 Task: Create ChildIssue0000000554 as Child Issue of Issue Issue0000000277 in Backlog  in Scrum Project Project0000000056 in Jira. Create ChildIssue0000000555 as Child Issue of Issue Issue0000000278 in Backlog  in Scrum Project Project0000000056 in Jira. Create ChildIssue0000000556 as Child Issue of Issue Issue0000000278 in Backlog  in Scrum Project Project0000000056 in Jira. Create ChildIssue0000000557 as Child Issue of Issue Issue0000000279 in Backlog  in Scrum Project Project0000000056 in Jira. Create ChildIssue0000000558 as Child Issue of Issue Issue0000000279 in Backlog  in Scrum Project Project0000000056 in Jira
Action: Mouse moved to (117, 305)
Screenshot: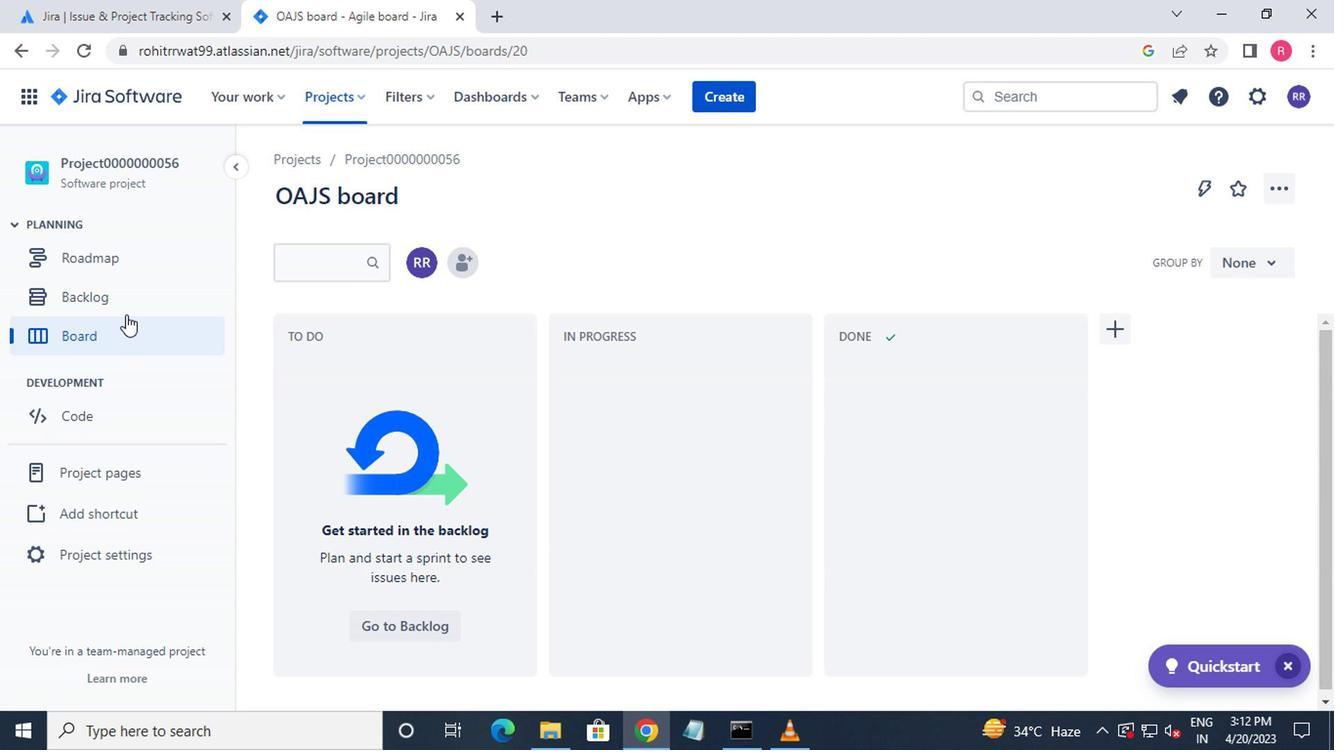 
Action: Mouse pressed left at (117, 305)
Screenshot: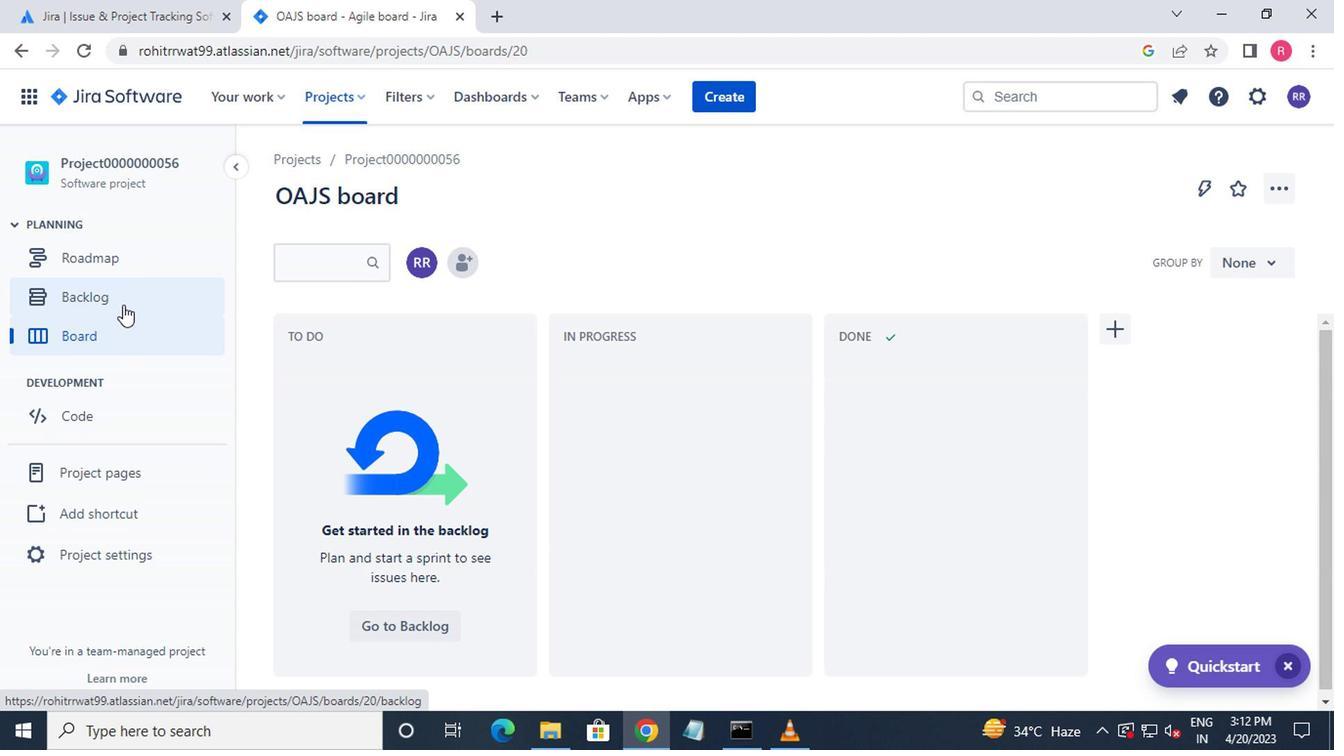 
Action: Mouse moved to (480, 438)
Screenshot: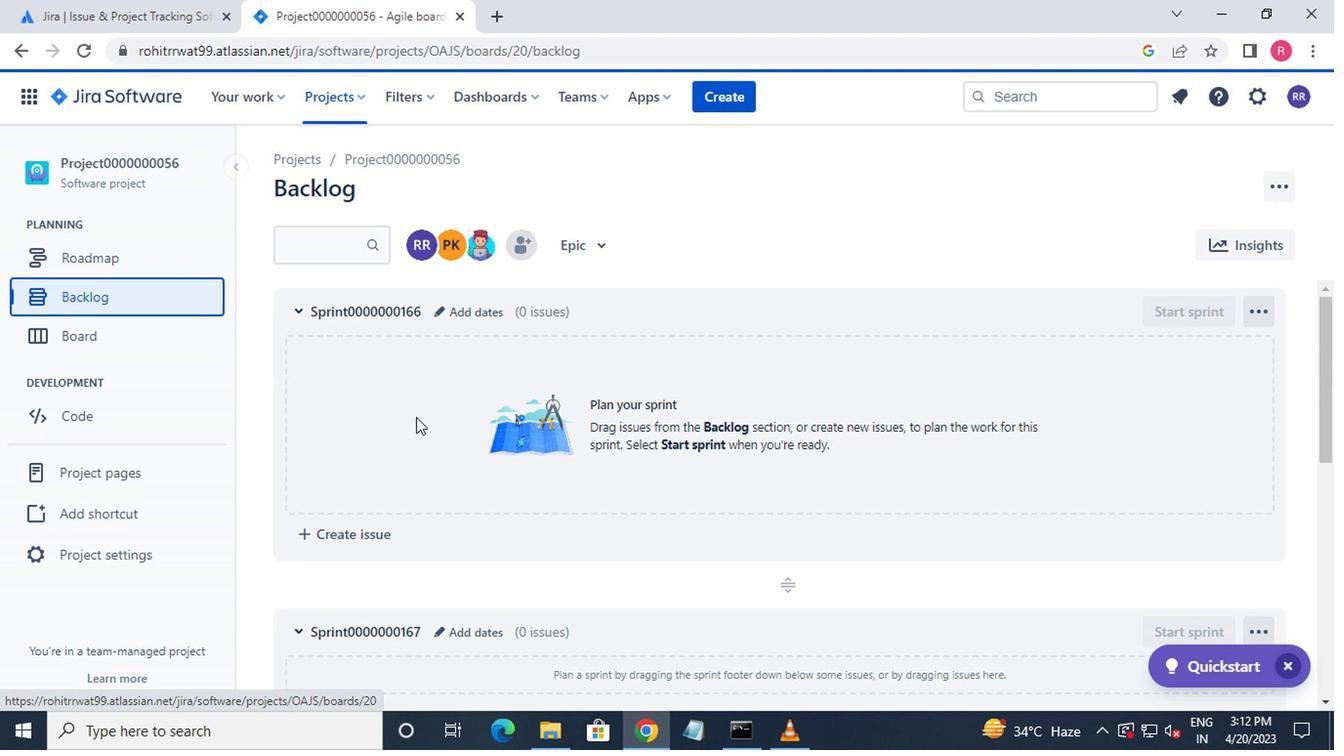 
Action: Mouse scrolled (480, 437) with delta (0, -1)
Screenshot: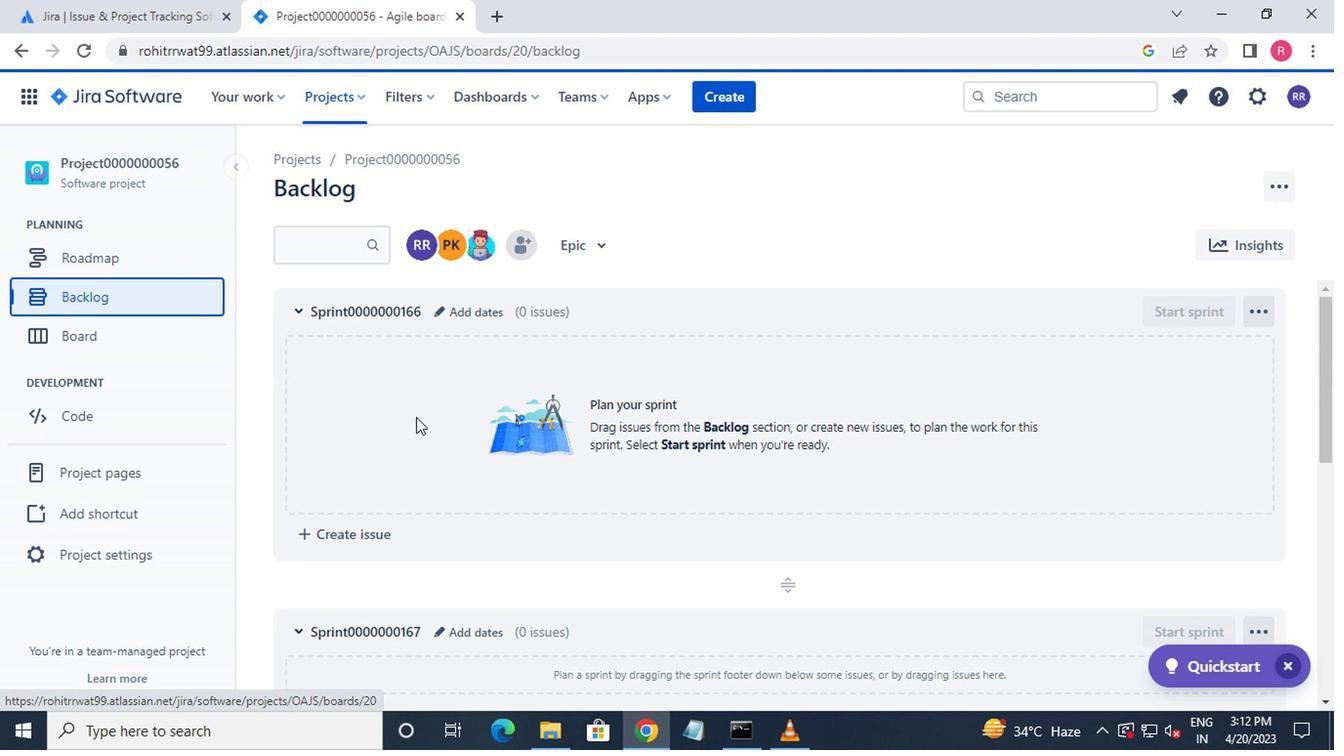 
Action: Mouse moved to (482, 439)
Screenshot: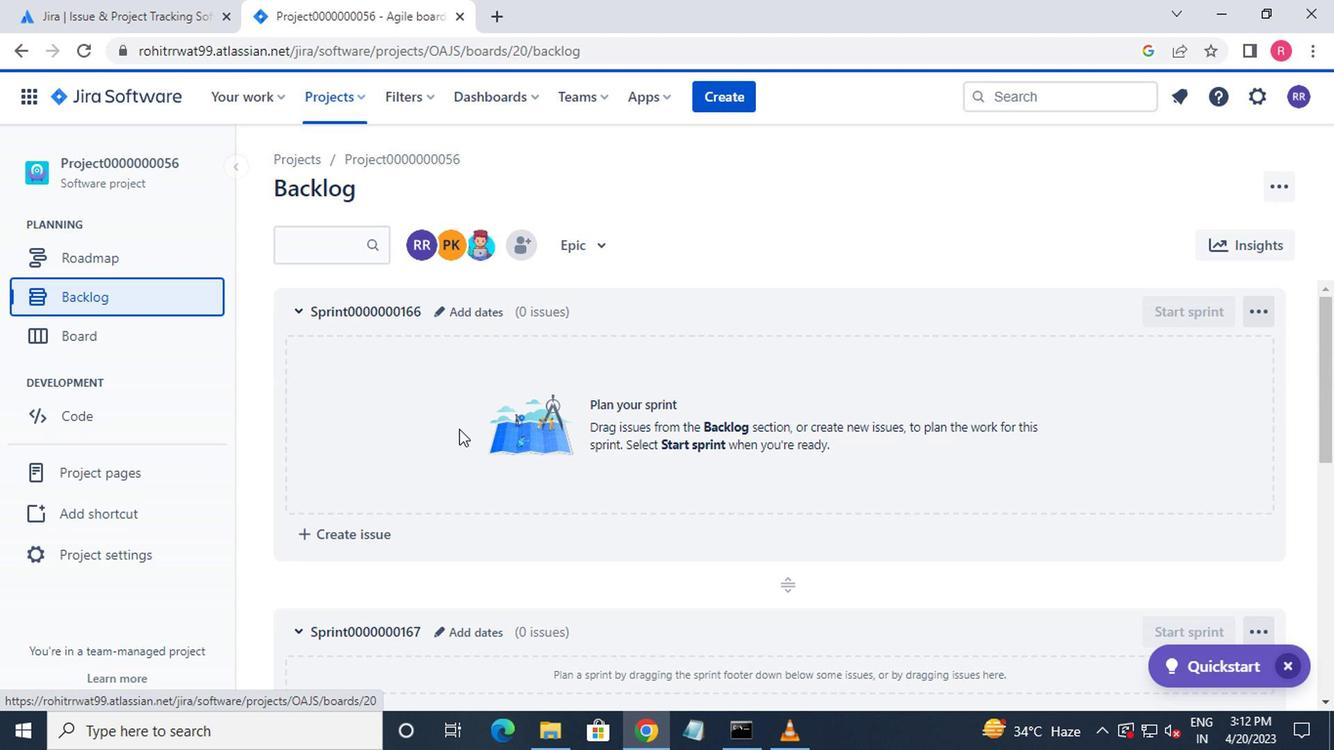 
Action: Mouse scrolled (482, 439) with delta (0, 0)
Screenshot: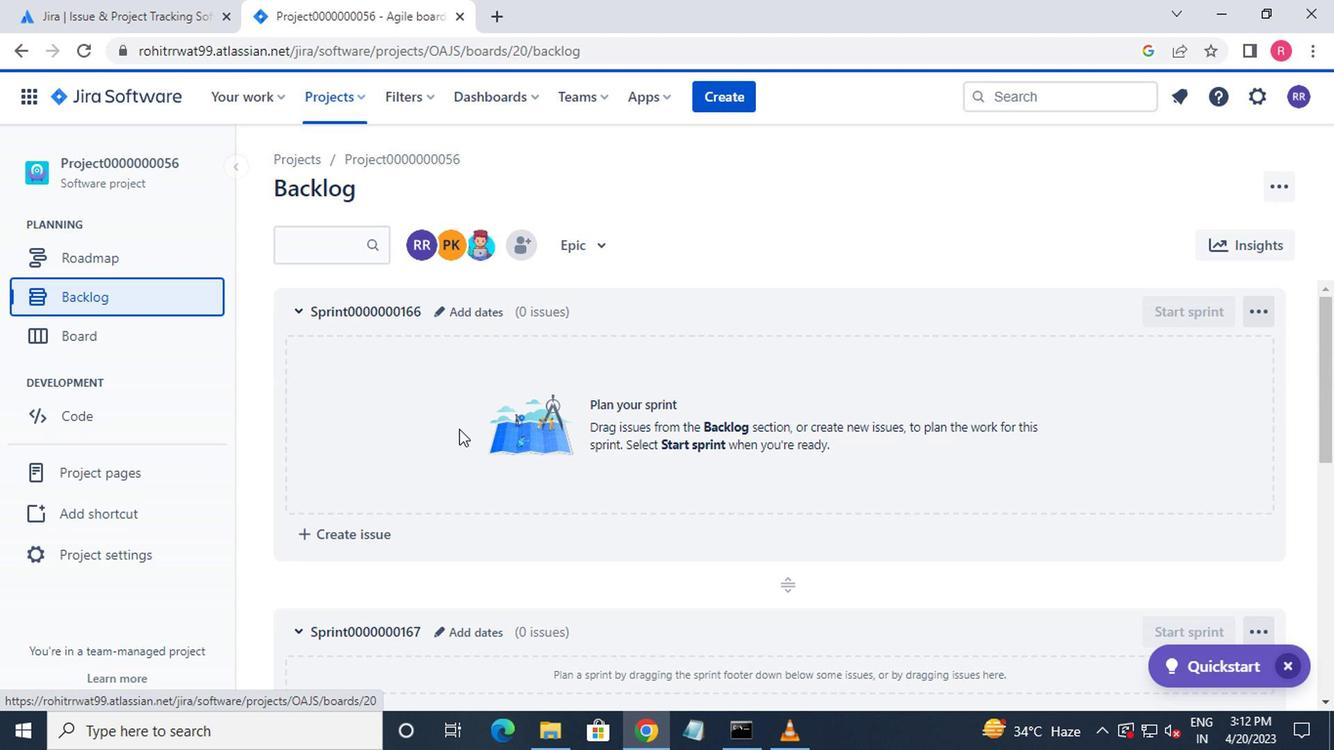 
Action: Mouse moved to (484, 439)
Screenshot: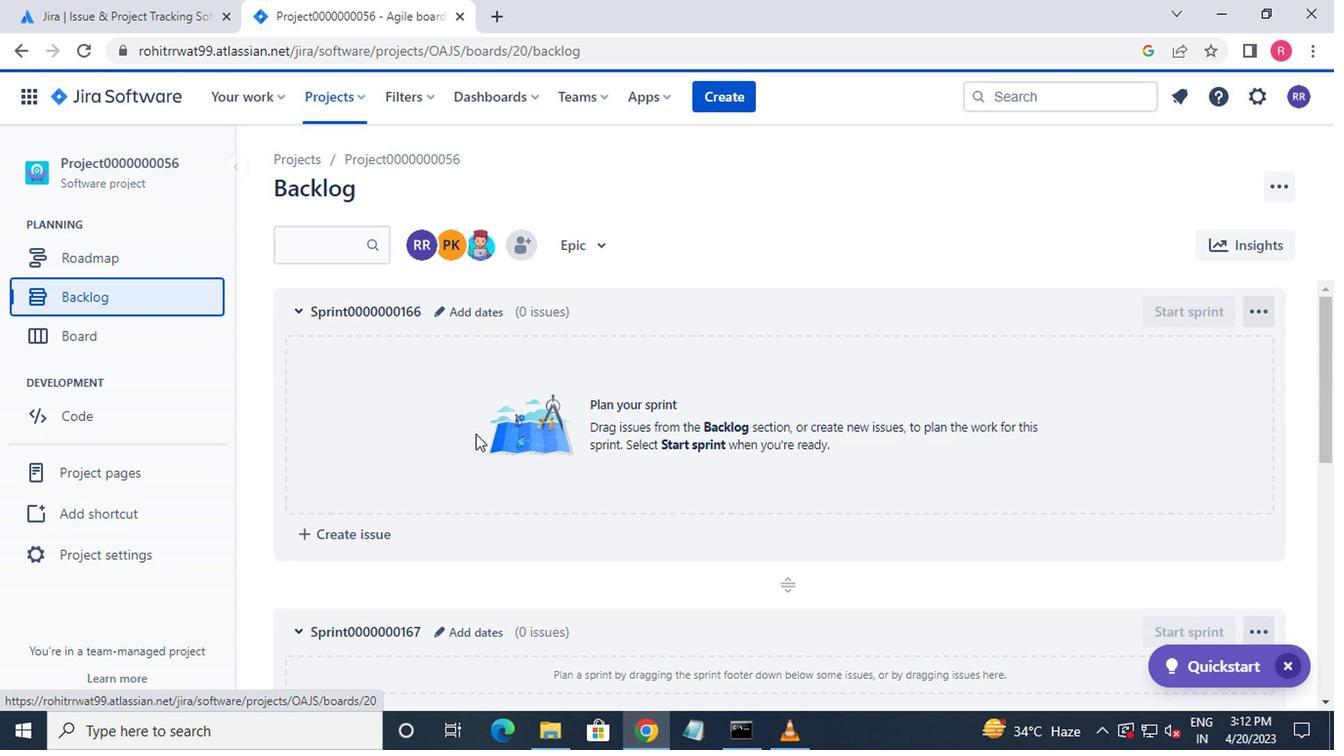 
Action: Mouse scrolled (484, 439) with delta (0, 0)
Screenshot: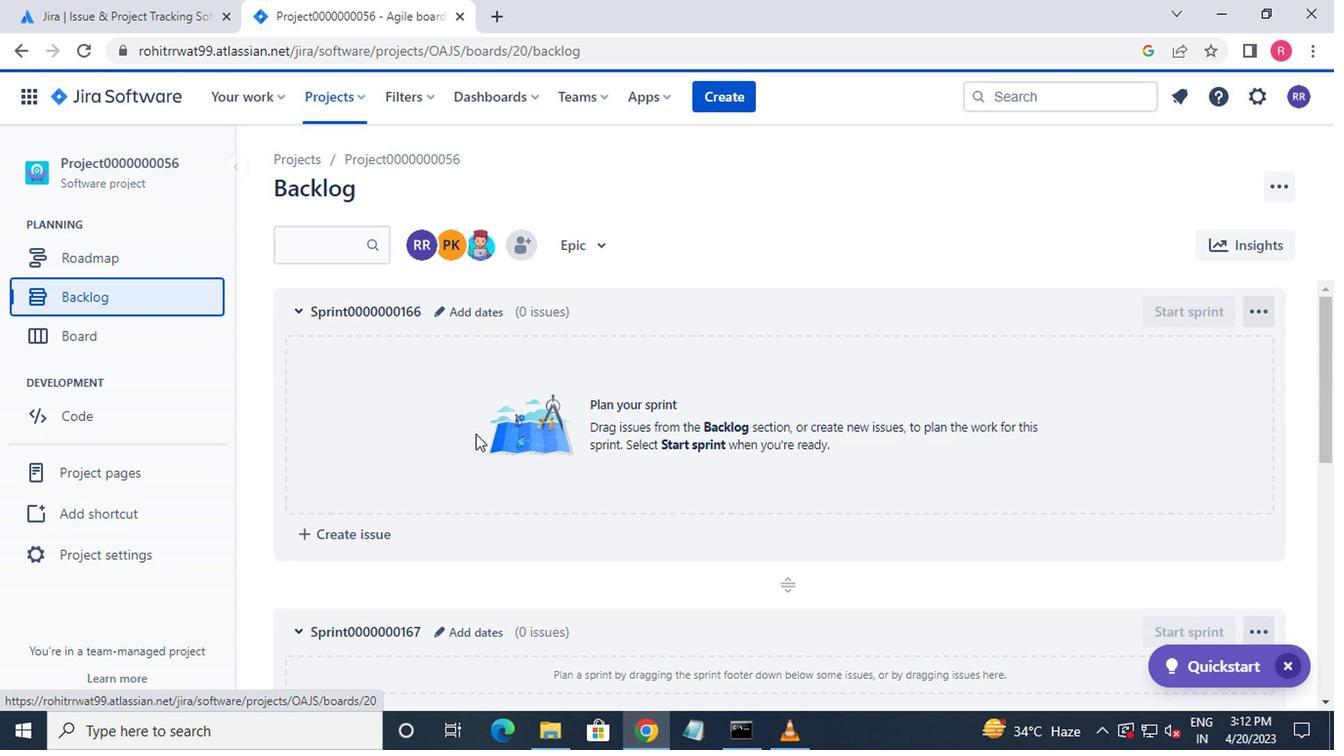 
Action: Mouse moved to (484, 439)
Screenshot: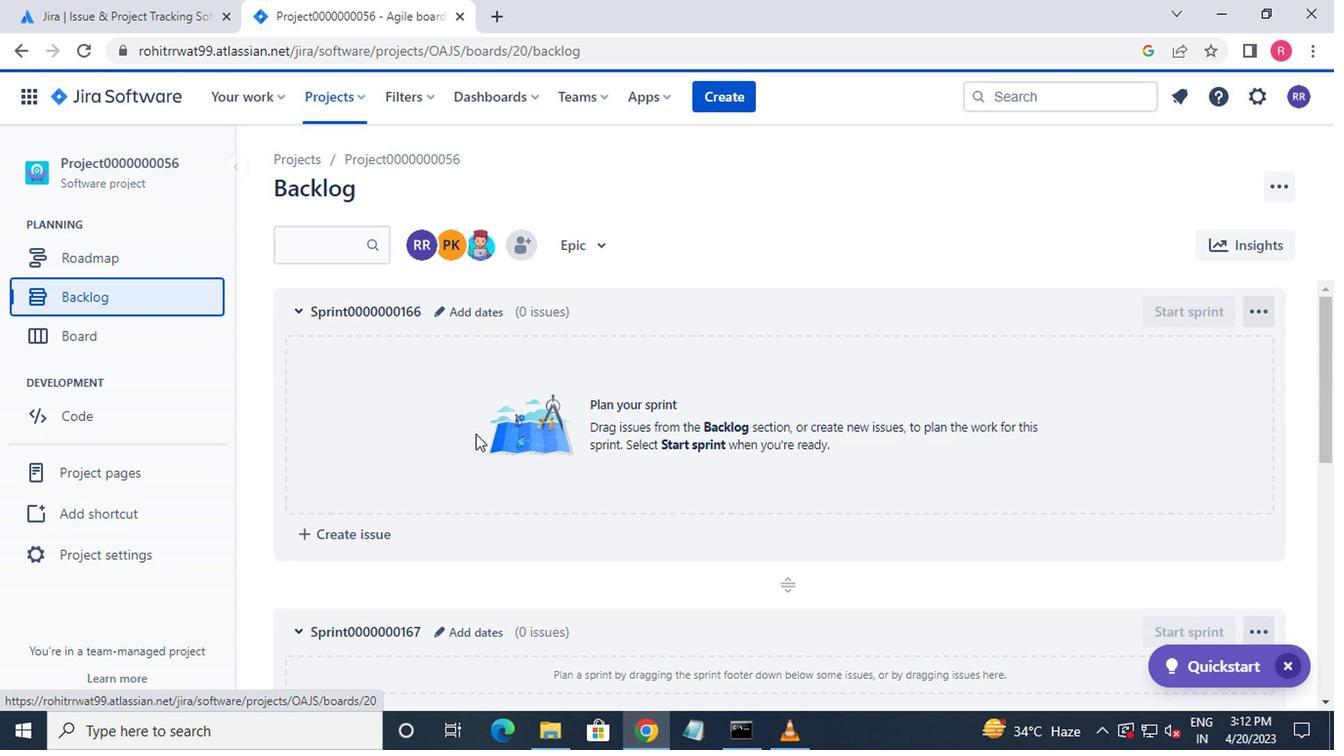 
Action: Mouse scrolled (484, 439) with delta (0, 0)
Screenshot: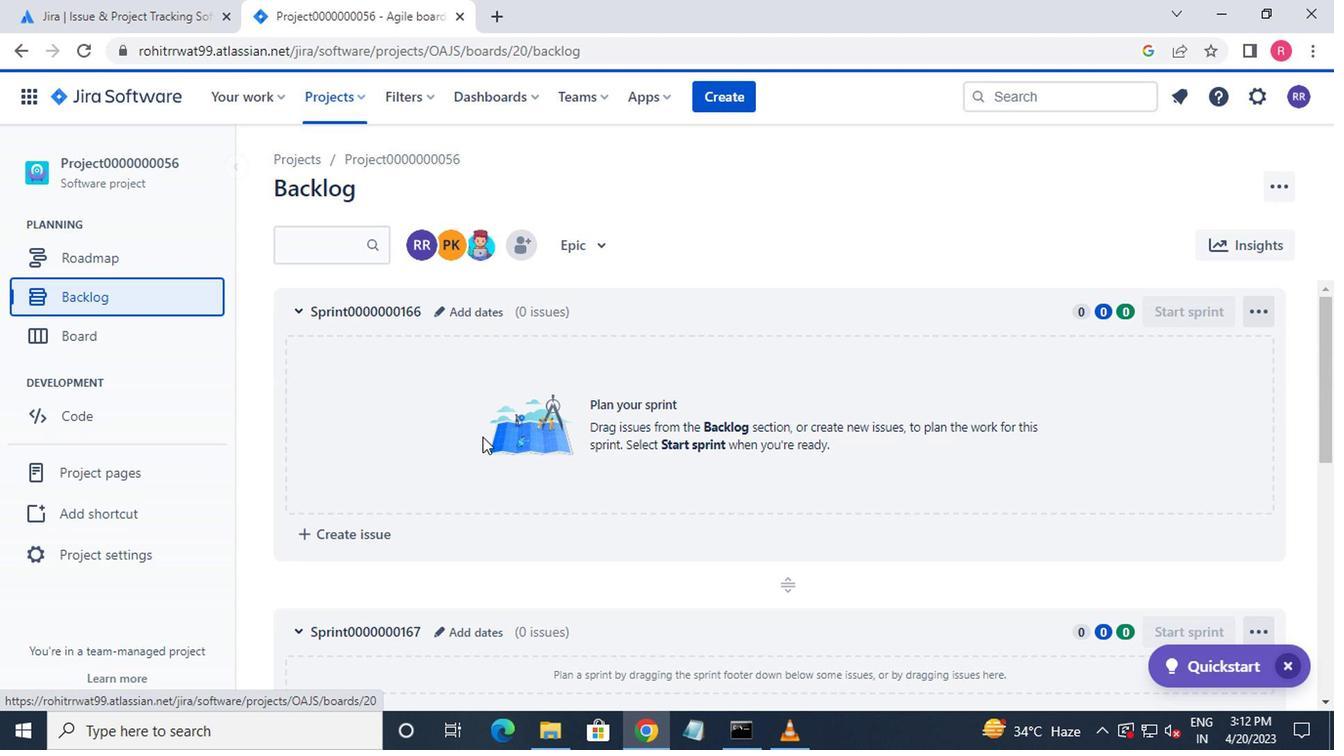 
Action: Mouse moved to (485, 439)
Screenshot: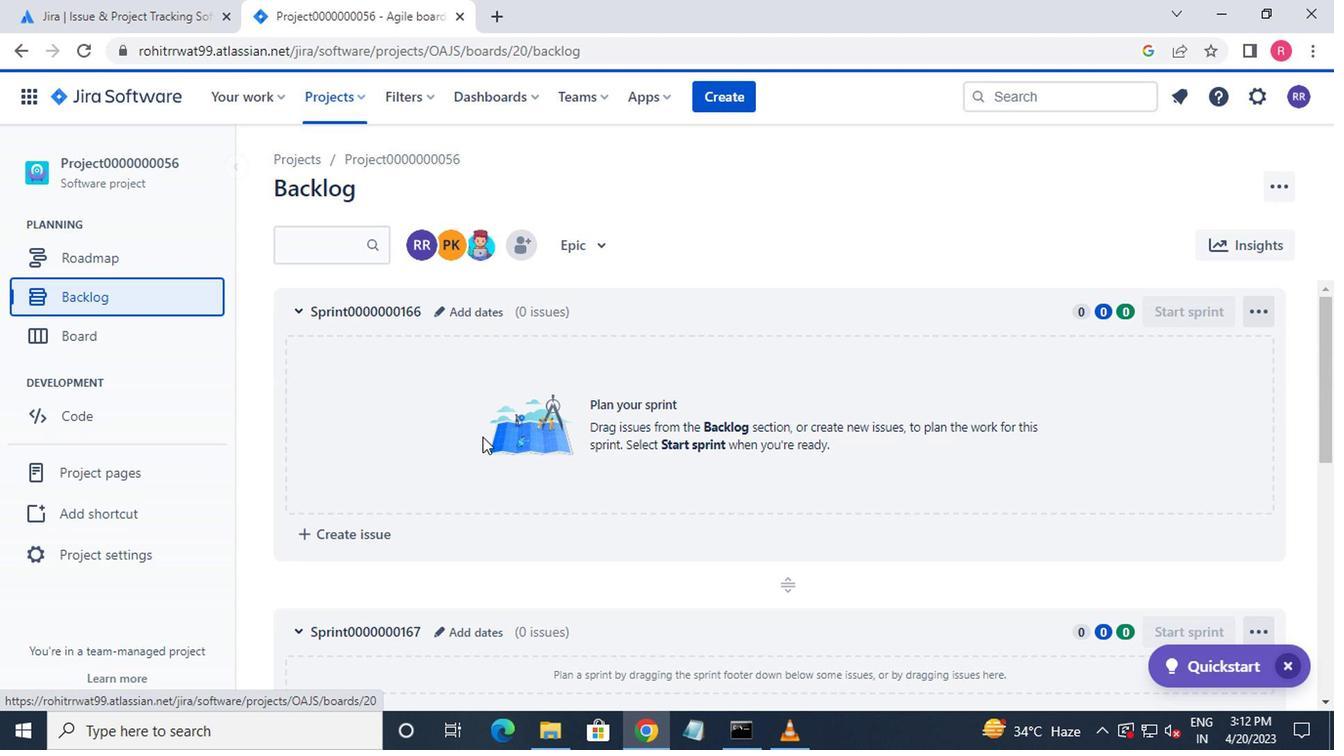 
Action: Mouse scrolled (485, 439) with delta (0, 0)
Screenshot: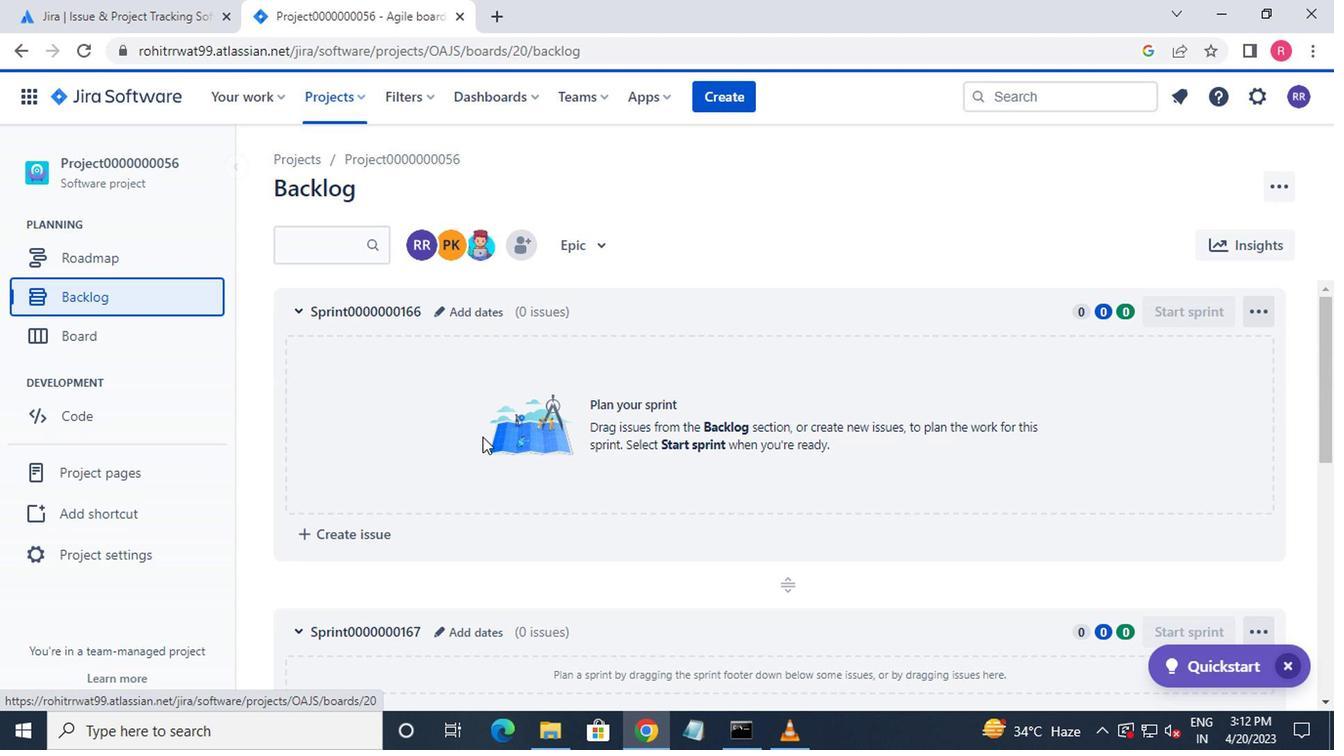 
Action: Mouse moved to (492, 446)
Screenshot: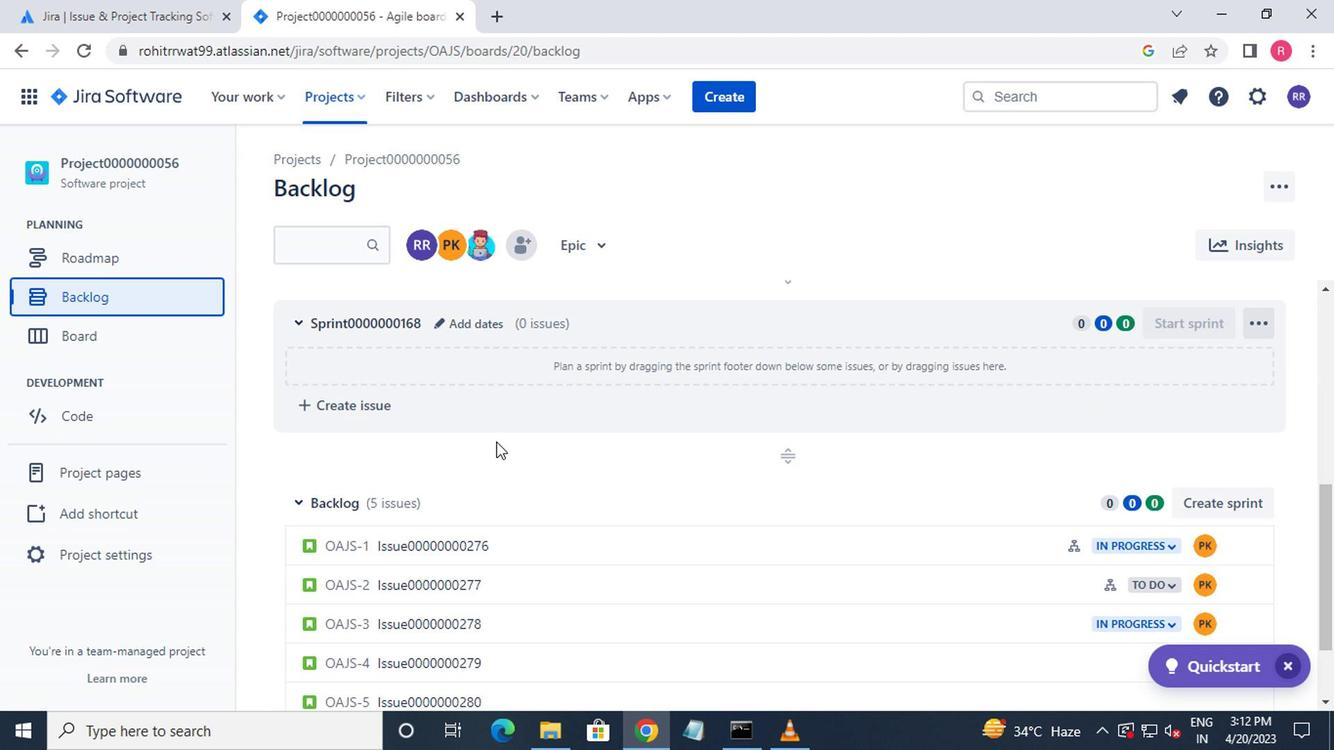 
Action: Mouse scrolled (492, 446) with delta (0, 0)
Screenshot: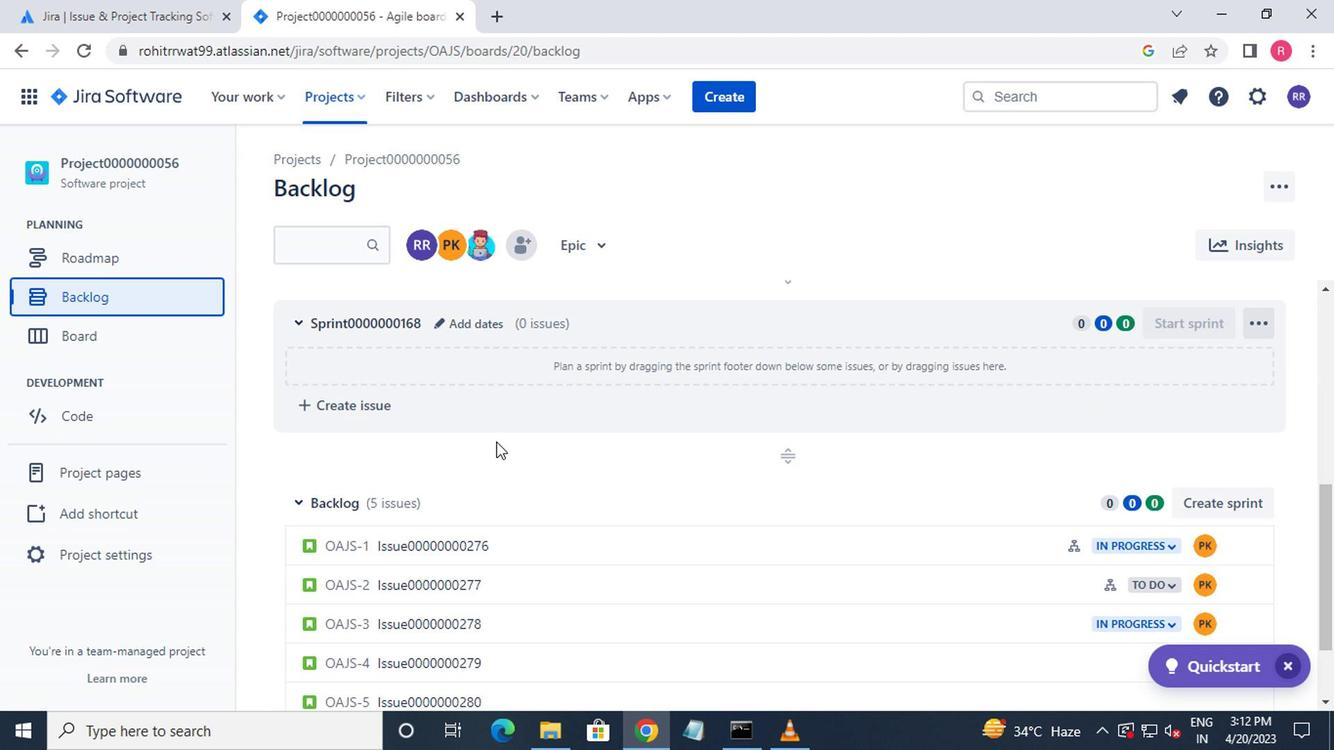 
Action: Mouse moved to (494, 448)
Screenshot: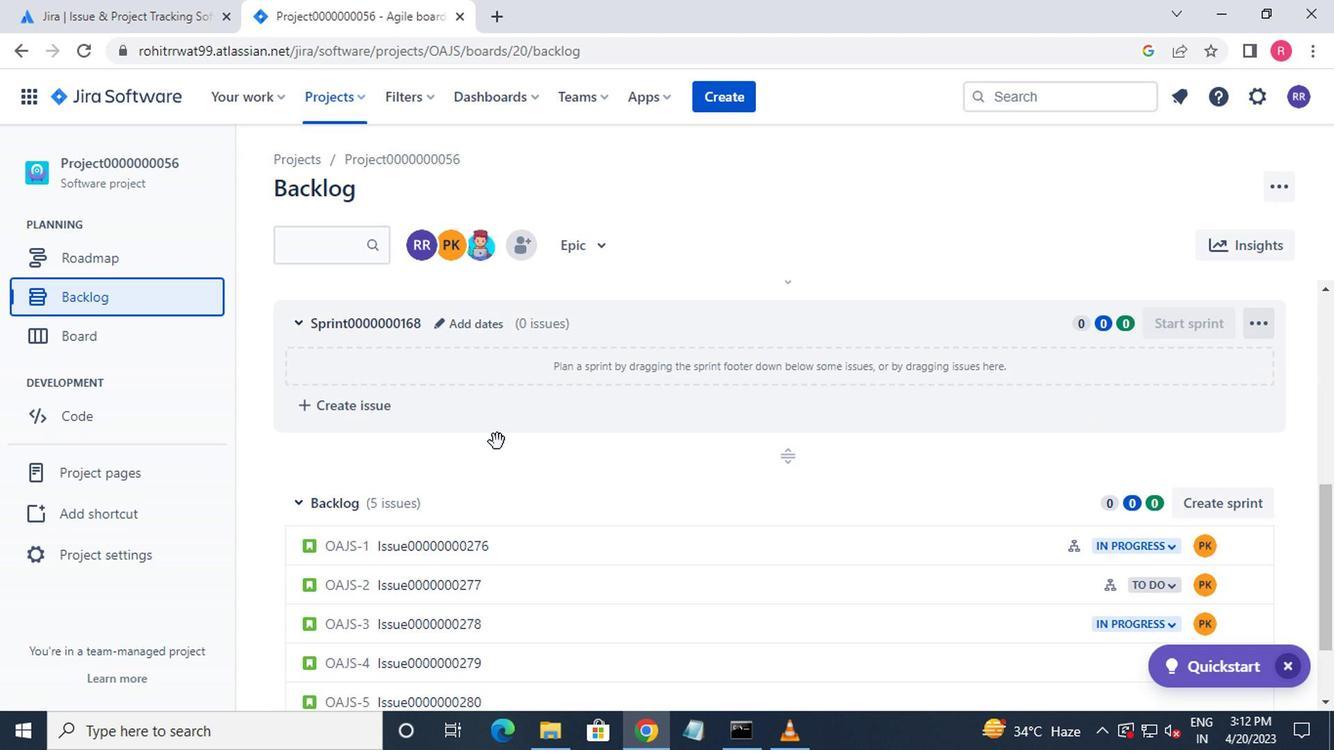 
Action: Mouse scrolled (494, 448) with delta (0, 0)
Screenshot: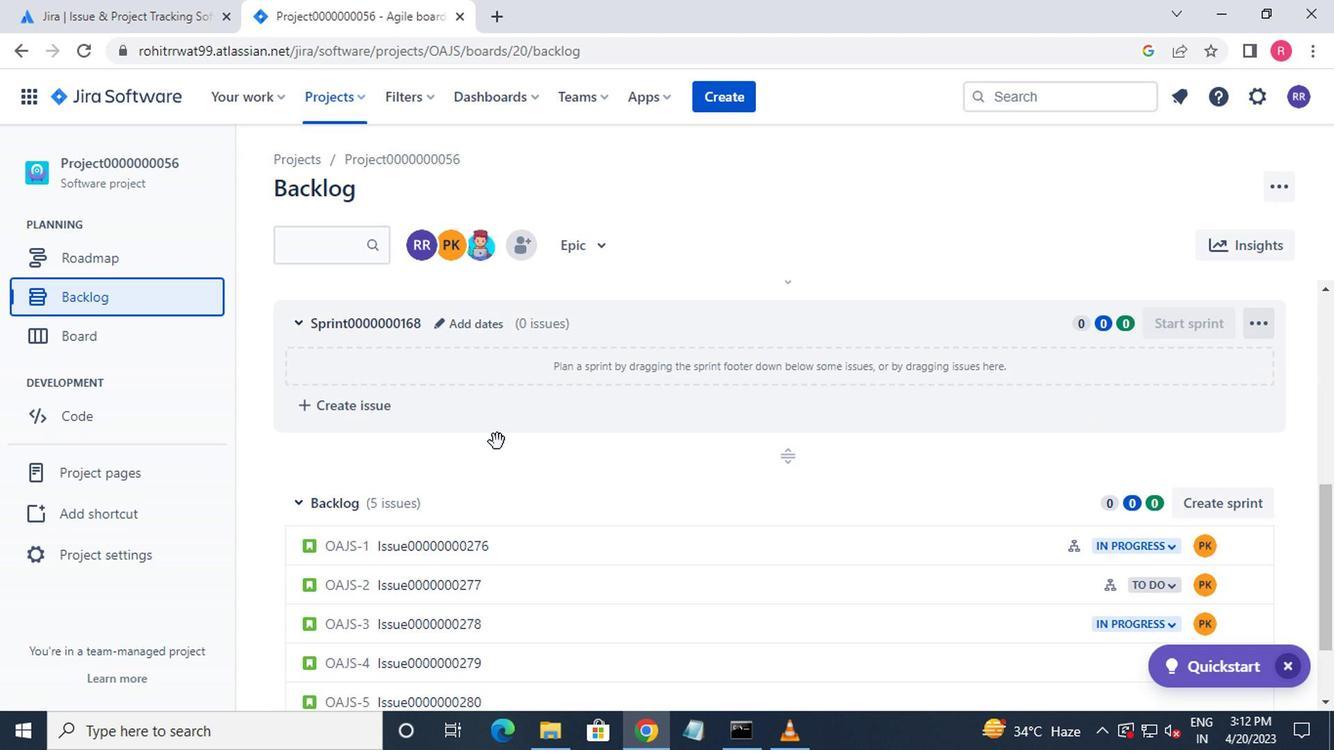 
Action: Mouse moved to (494, 448)
Screenshot: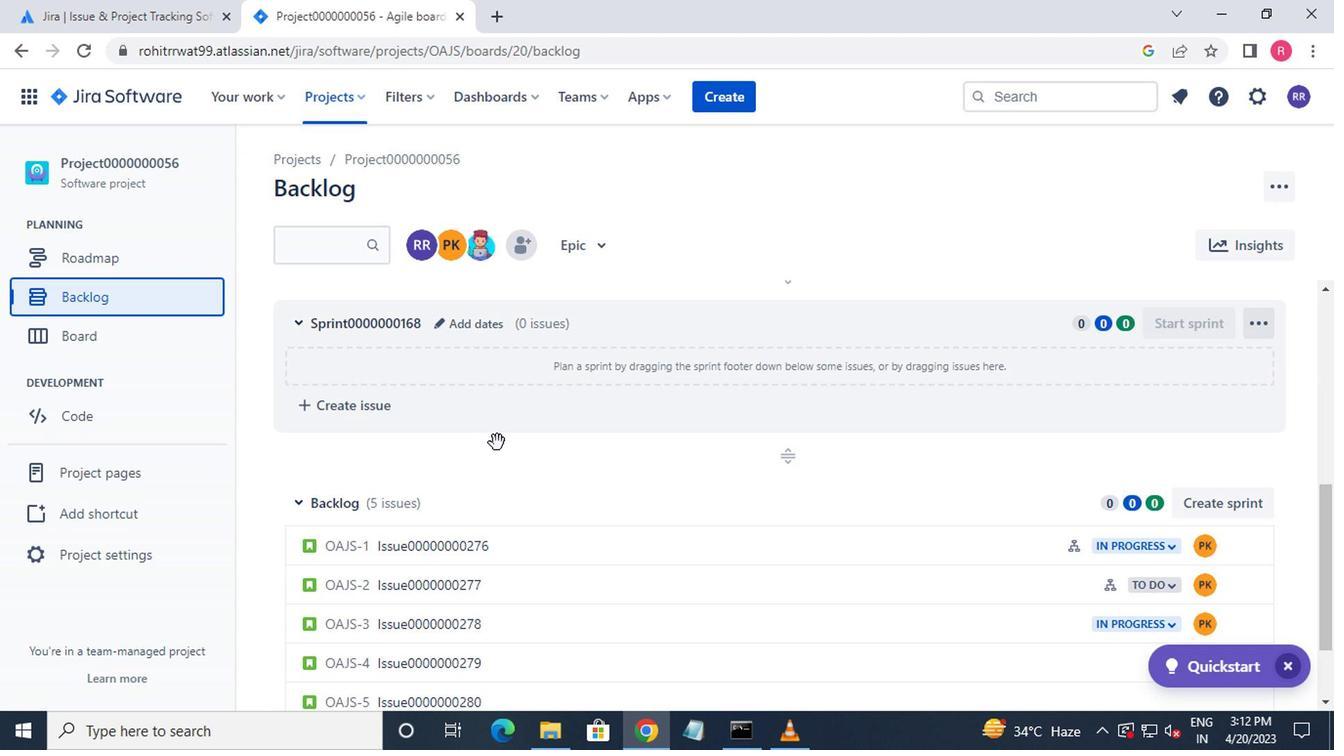 
Action: Mouse scrolled (494, 448) with delta (0, 0)
Screenshot: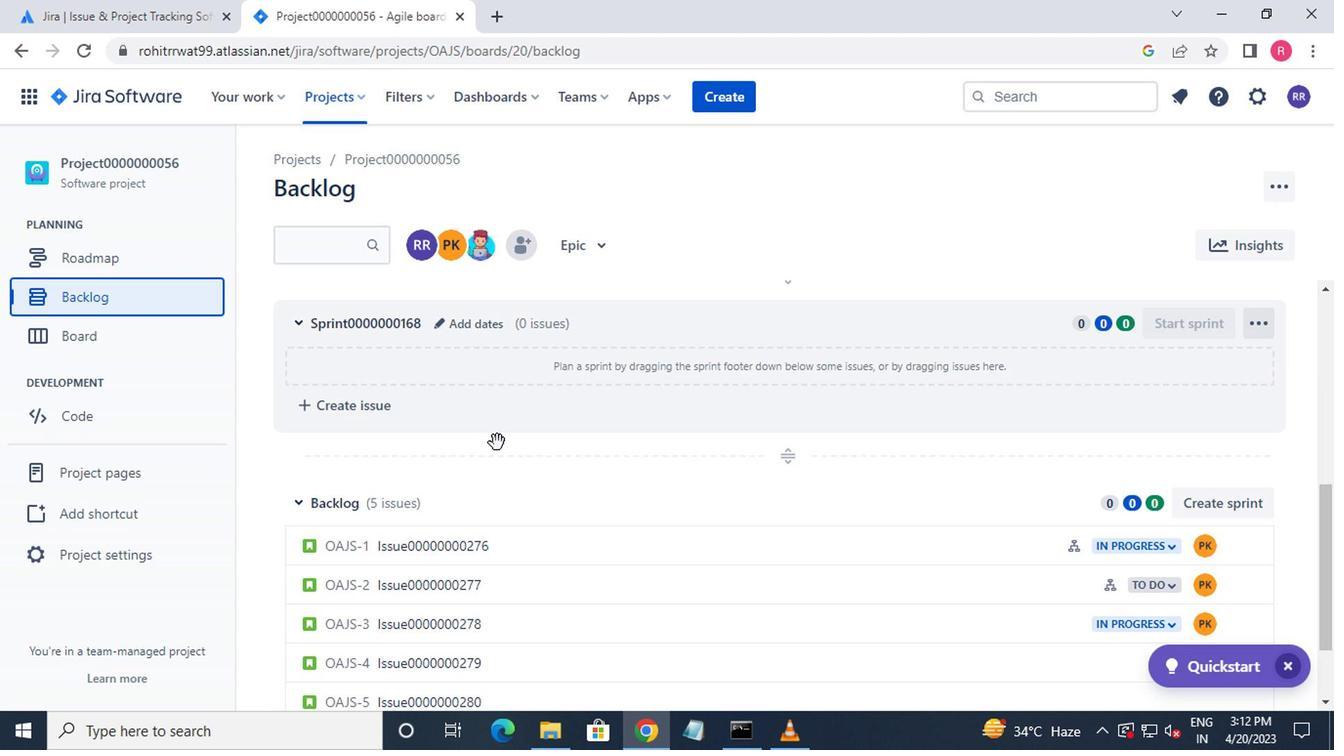 
Action: Mouse moved to (607, 482)
Screenshot: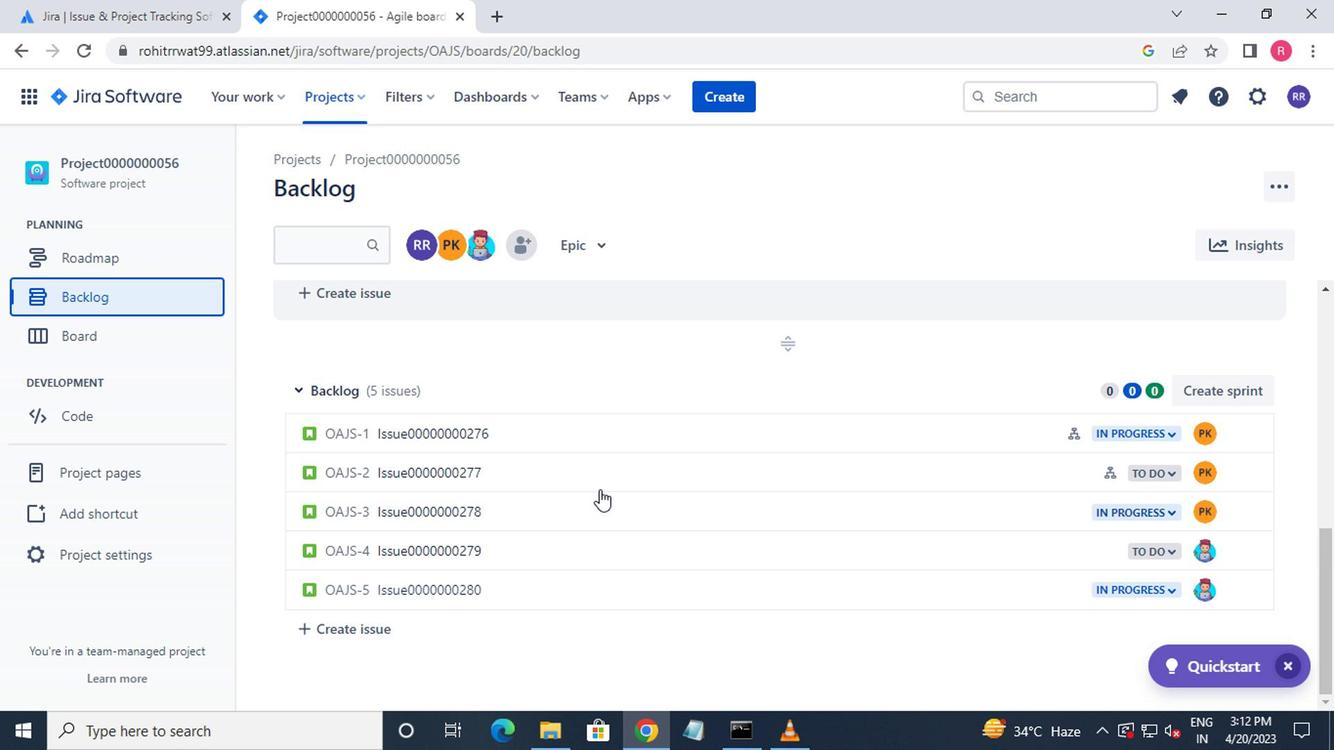 
Action: Mouse pressed left at (607, 482)
Screenshot: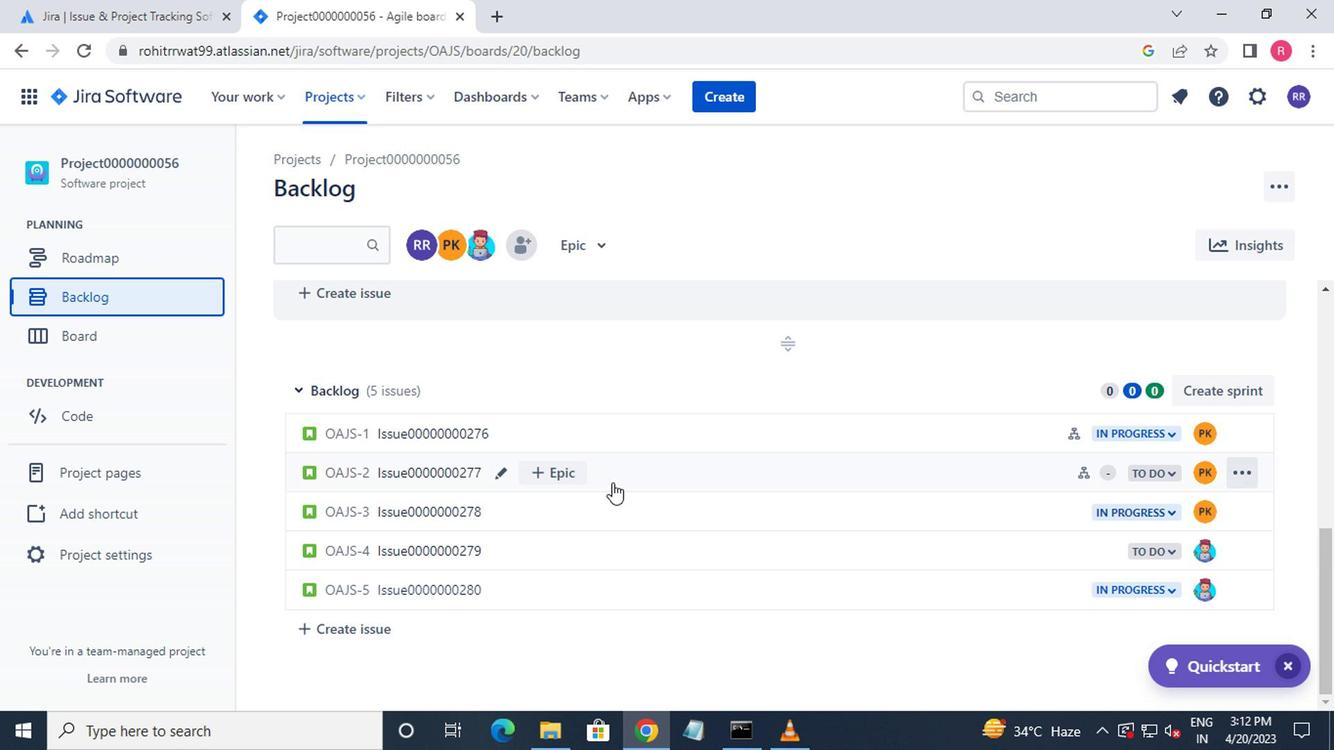 
Action: Mouse moved to (990, 398)
Screenshot: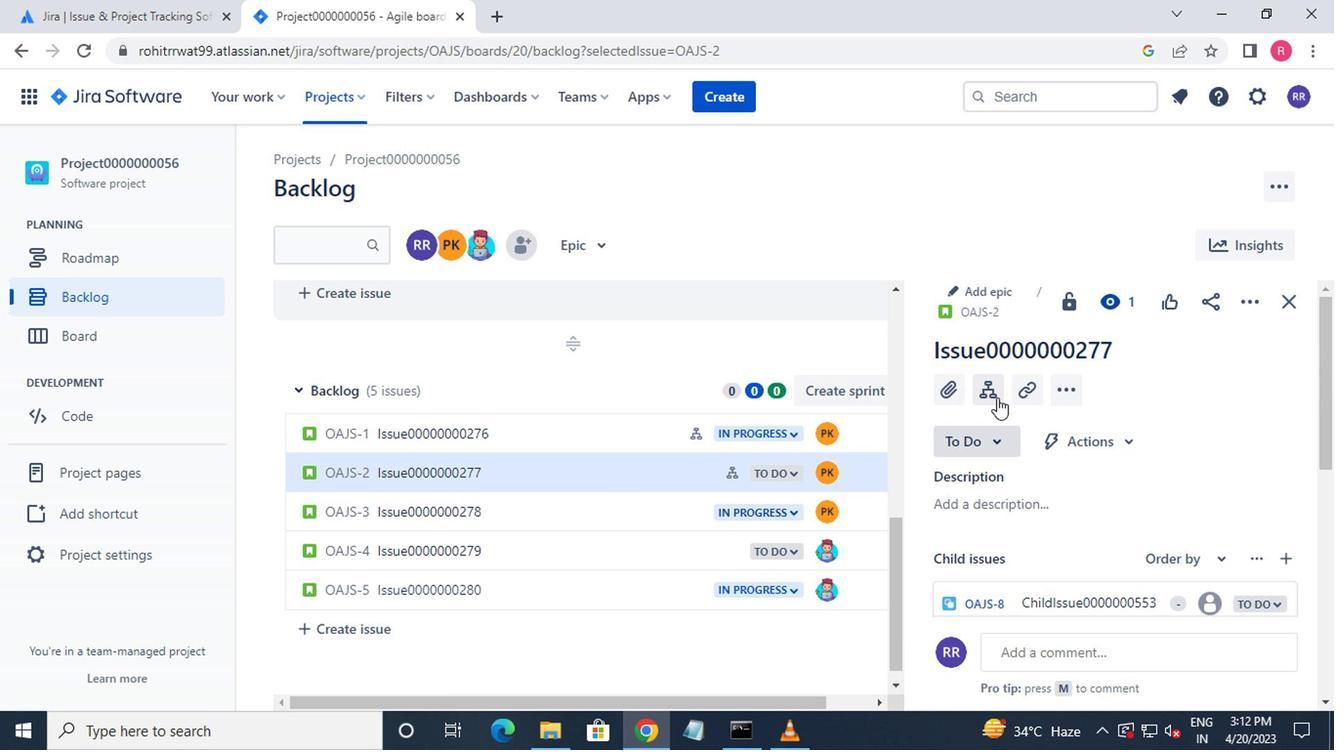 
Action: Mouse pressed left at (990, 398)
Screenshot: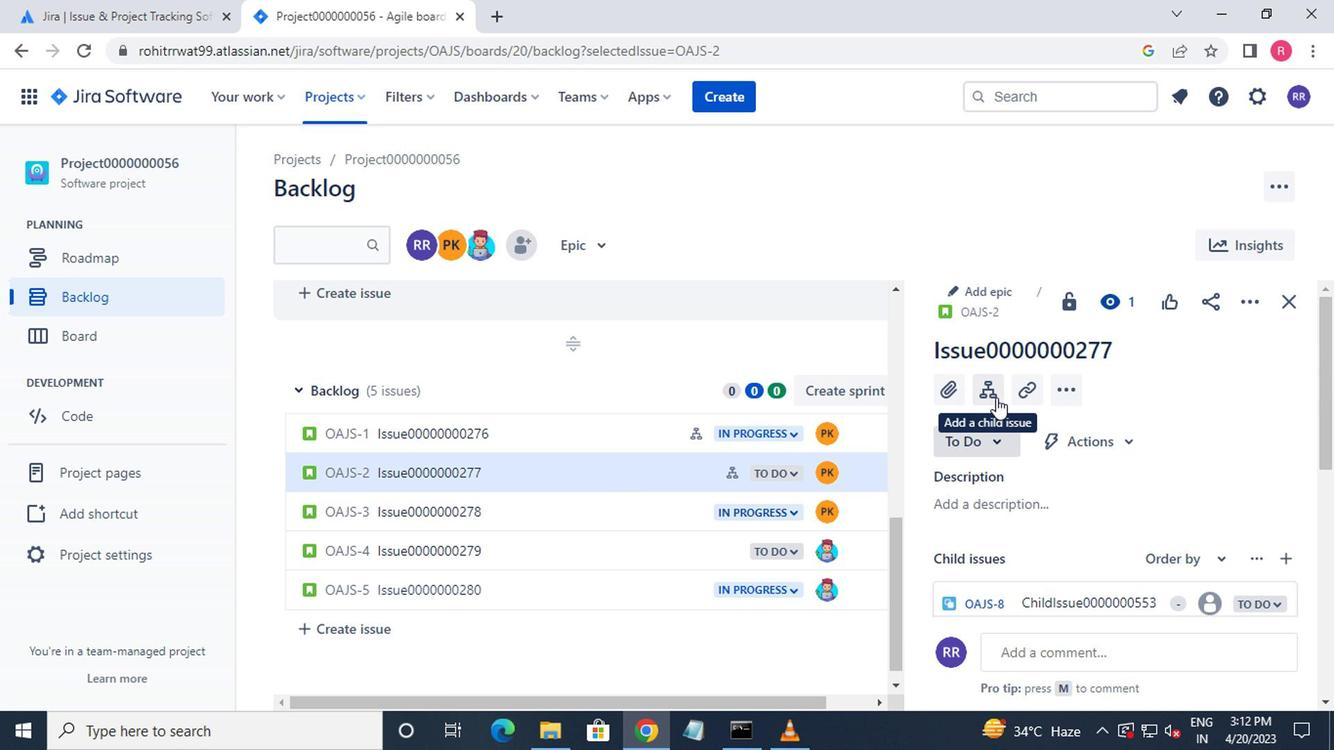 
Action: Mouse moved to (1006, 480)
Screenshot: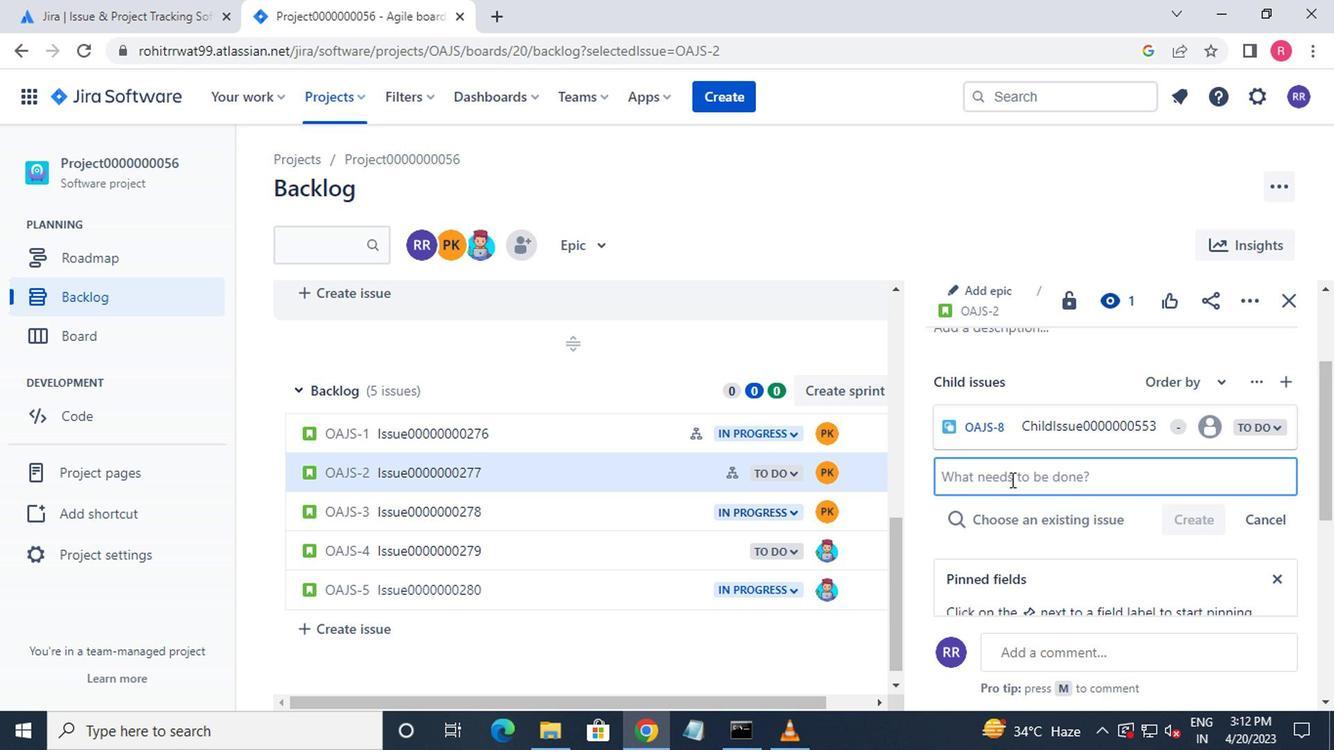 
Action: Key pressed <Key.shift>CHILD<Key.shift>ISSUE0000000553<Key.backspace>4<Key.enter>
Screenshot: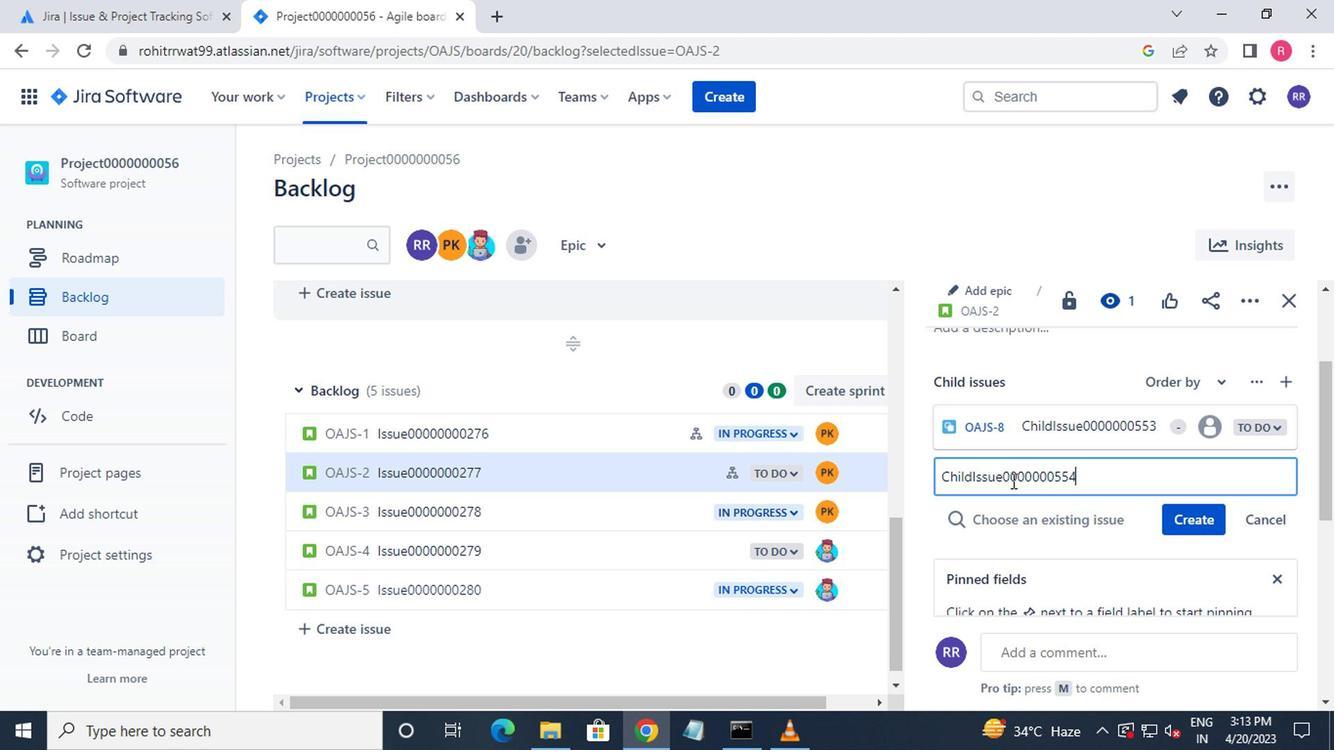 
Action: Mouse moved to (585, 514)
Screenshot: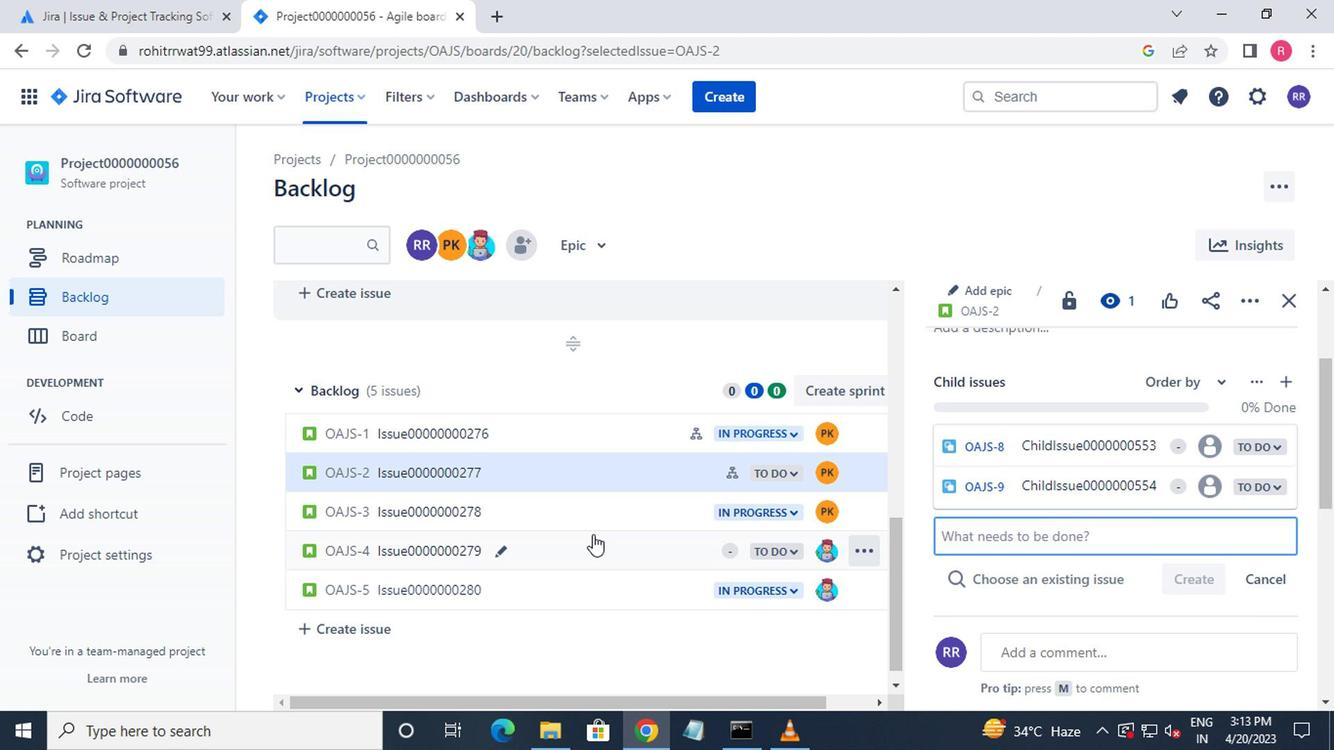
Action: Mouse pressed left at (585, 514)
Screenshot: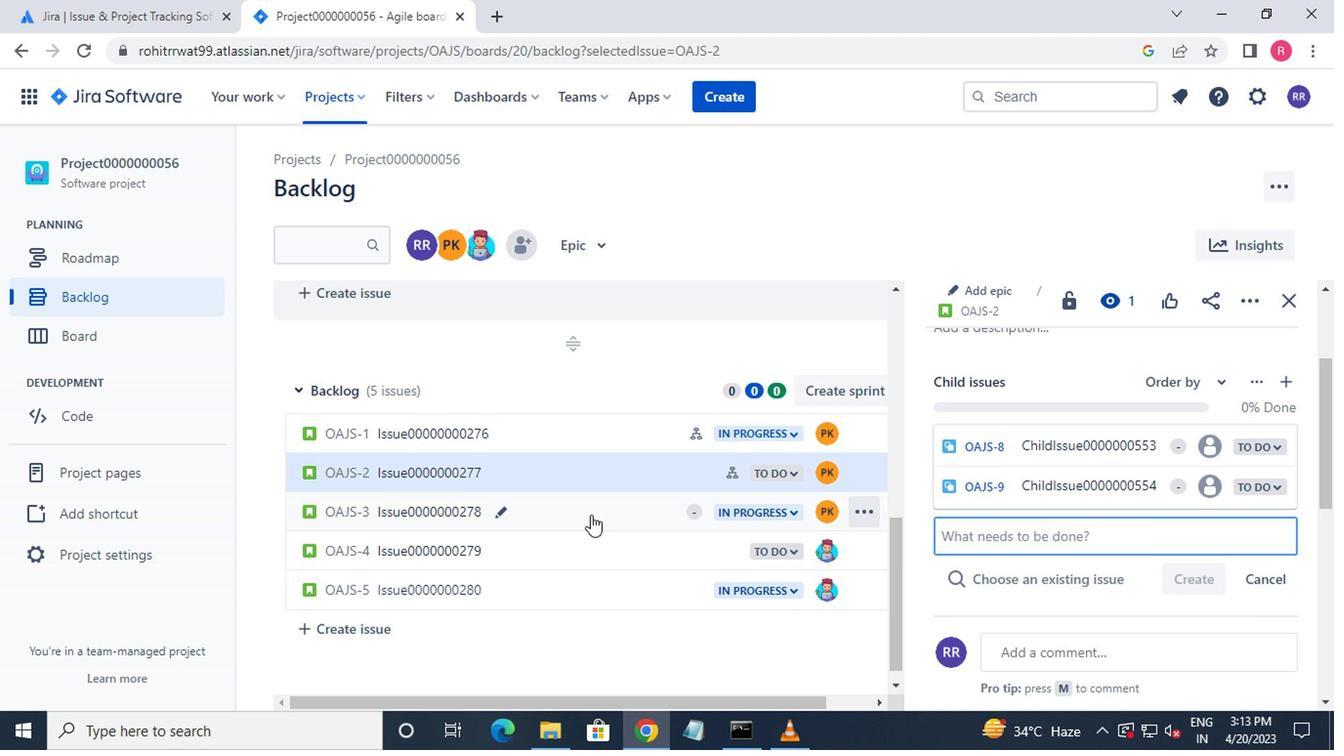 
Action: Mouse moved to (983, 400)
Screenshot: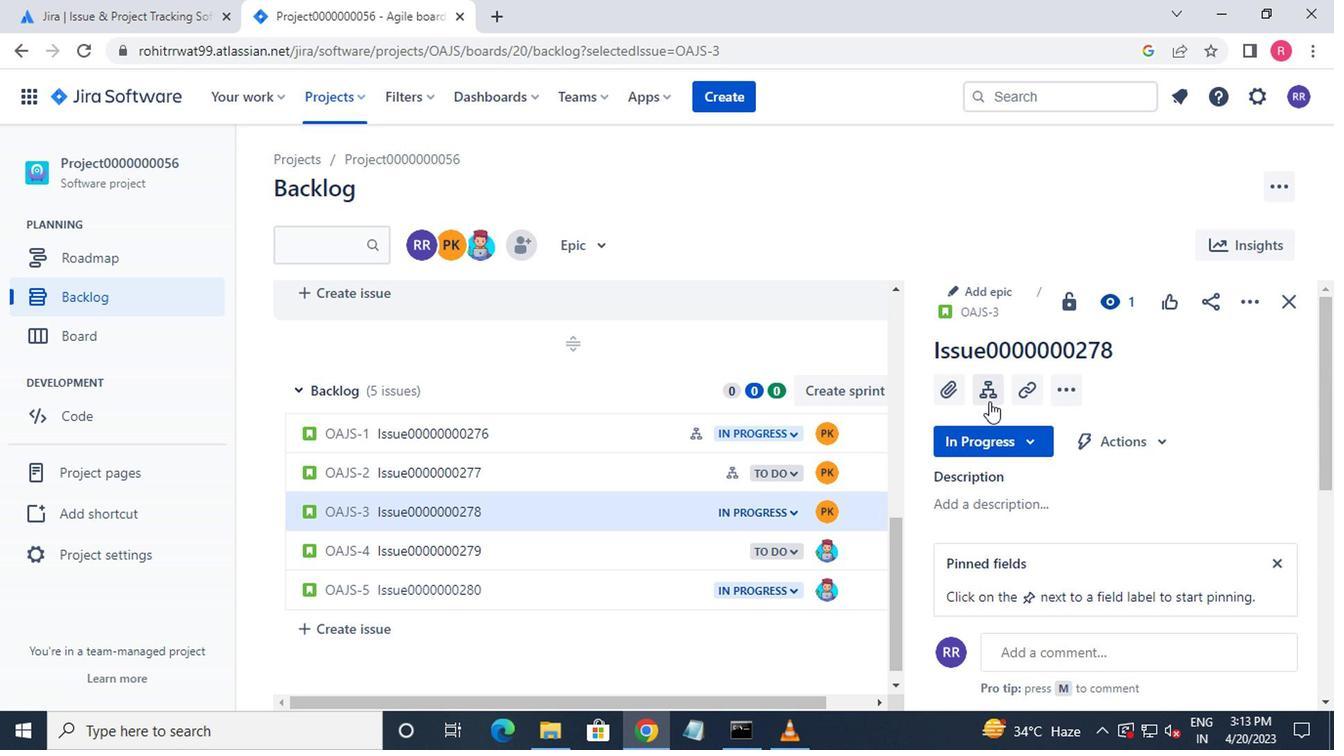 
Action: Mouse pressed left at (983, 400)
Screenshot: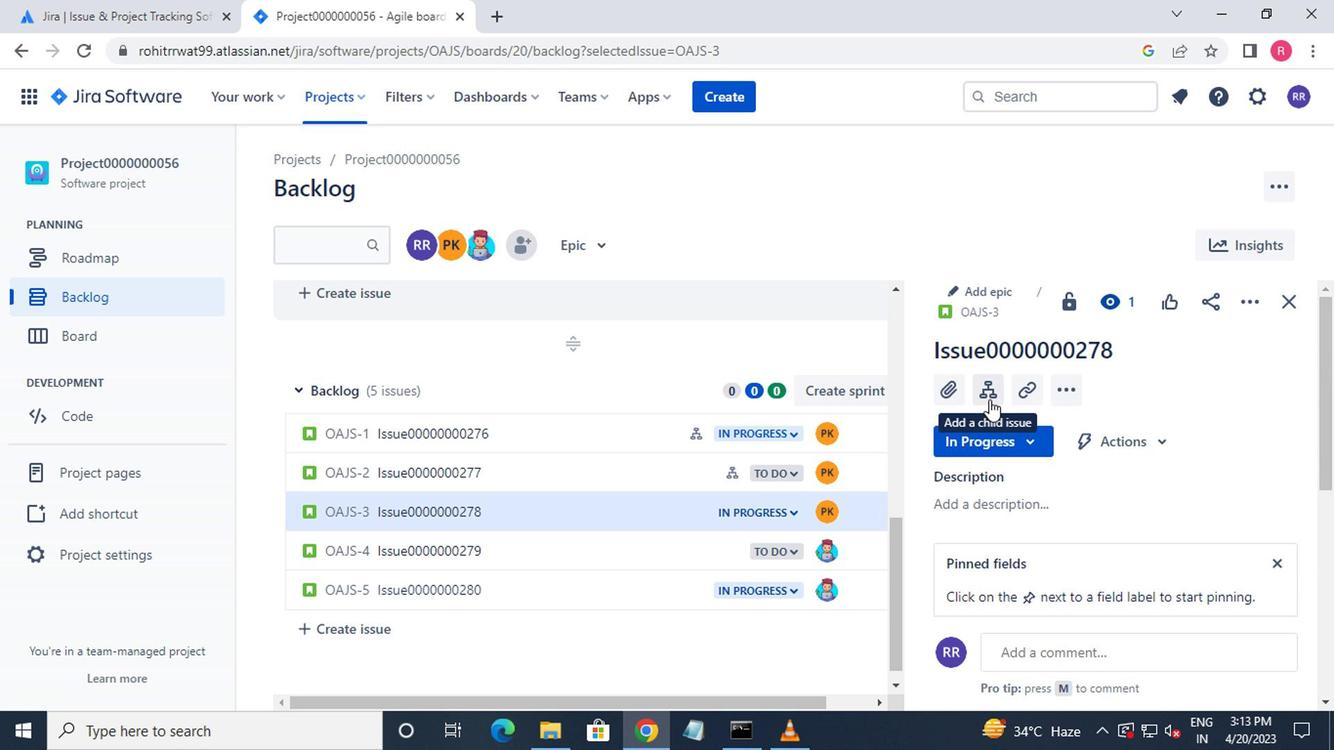 
Action: Mouse moved to (999, 482)
Screenshot: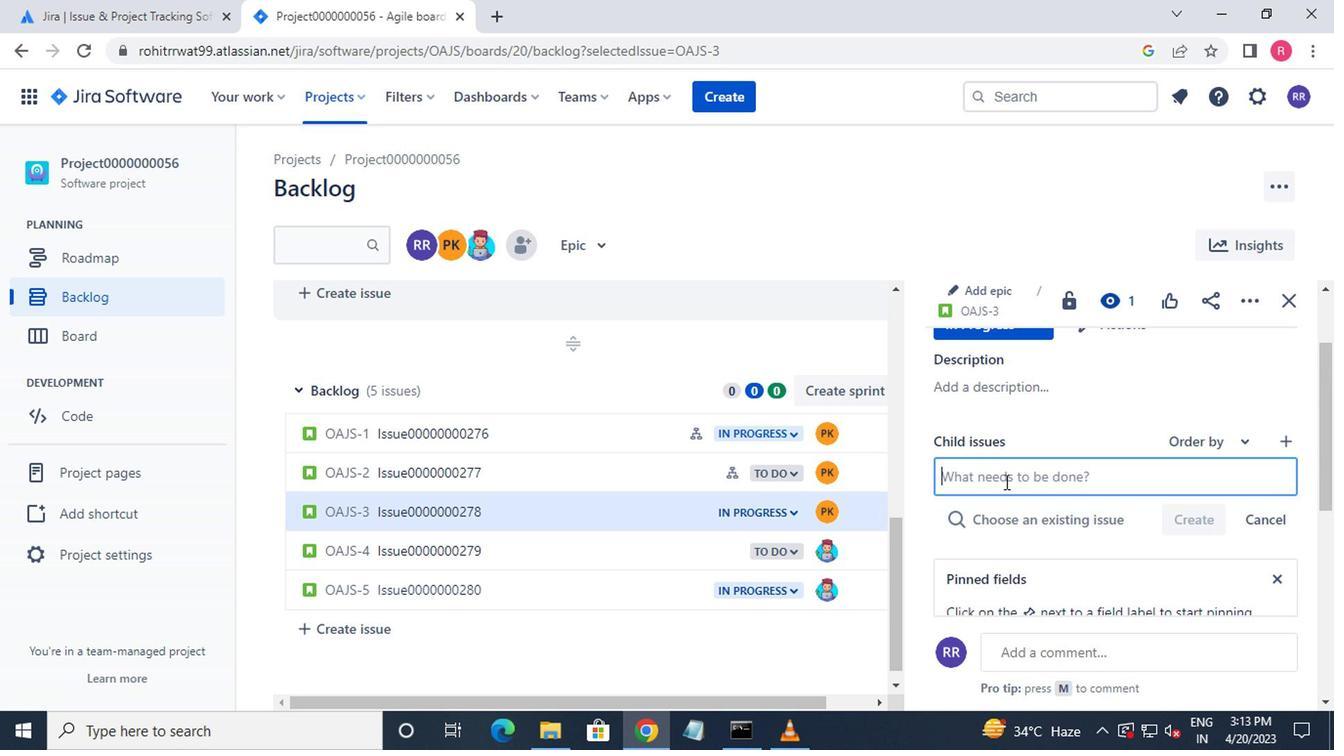 
Action: Key pressed <Key.shift>CHILD<Key.shift_r>ISSUE0000000555<Key.enter><Key.enter><Key.shift><Key.shift><Key.shift><Key.shift><Key.shift>CHILD<Key.shift_r>ISSUE0000000556<Key.enter>
Screenshot: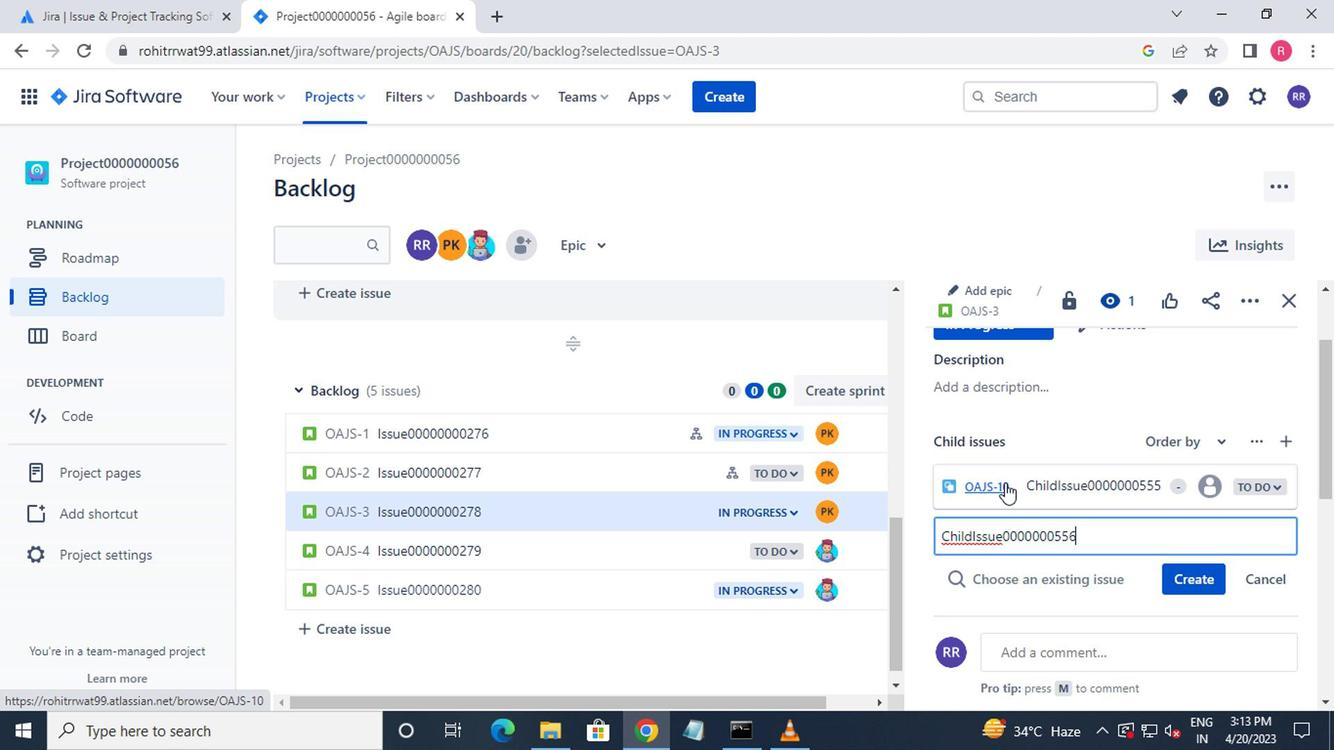 
Action: Mouse moved to (555, 562)
Screenshot: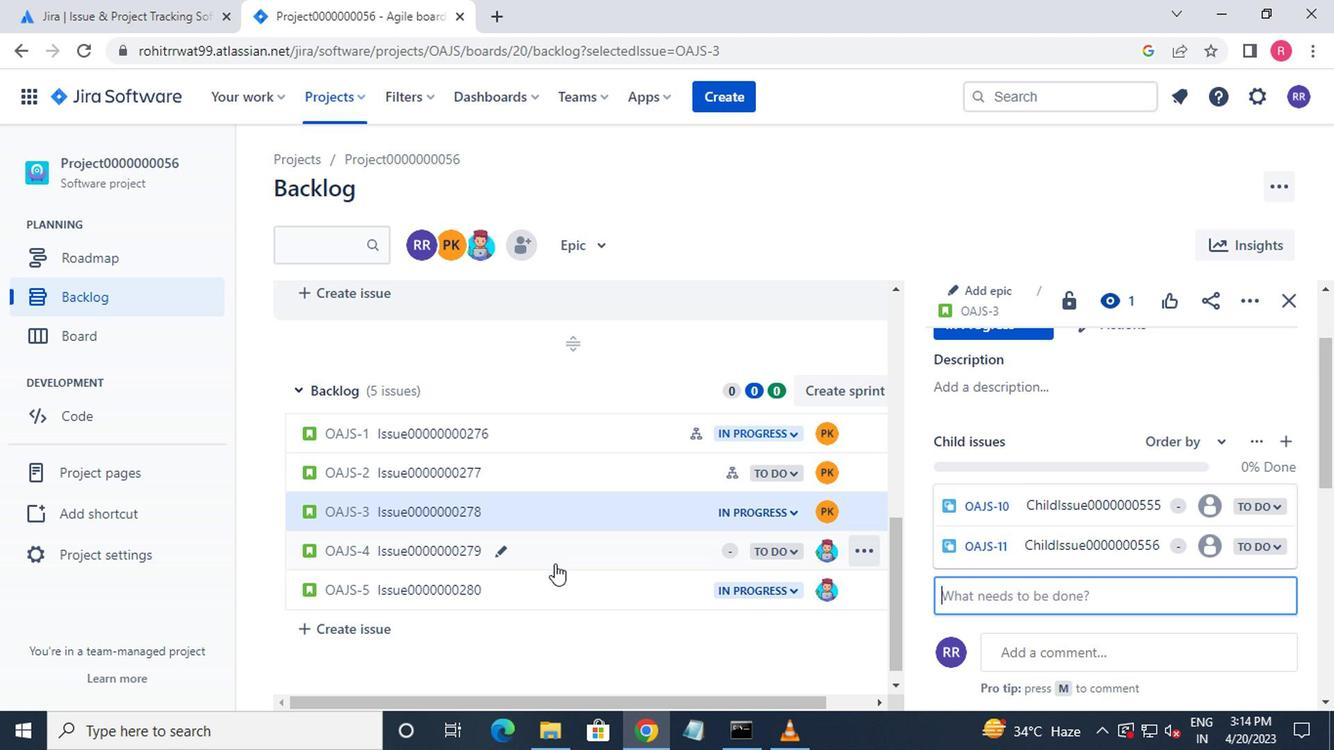 
Action: Mouse pressed left at (555, 562)
Screenshot: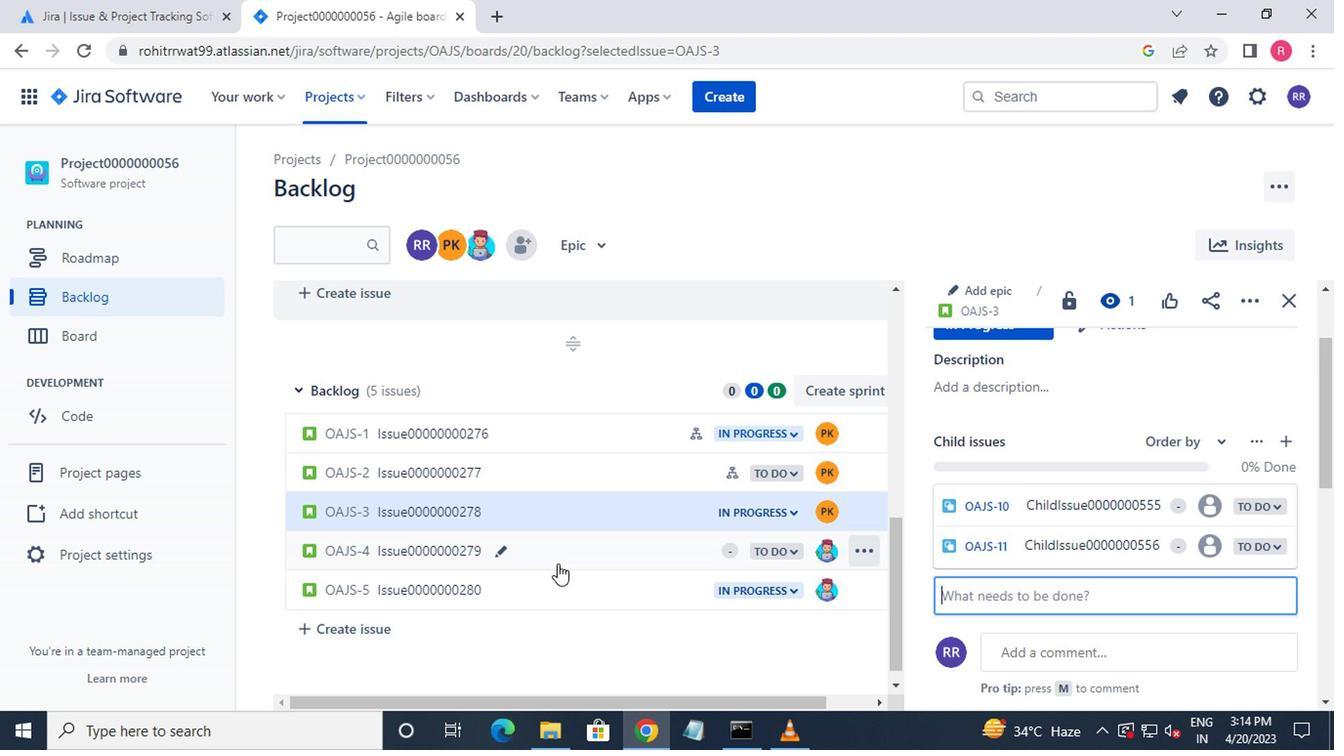 
Action: Mouse moved to (990, 390)
Screenshot: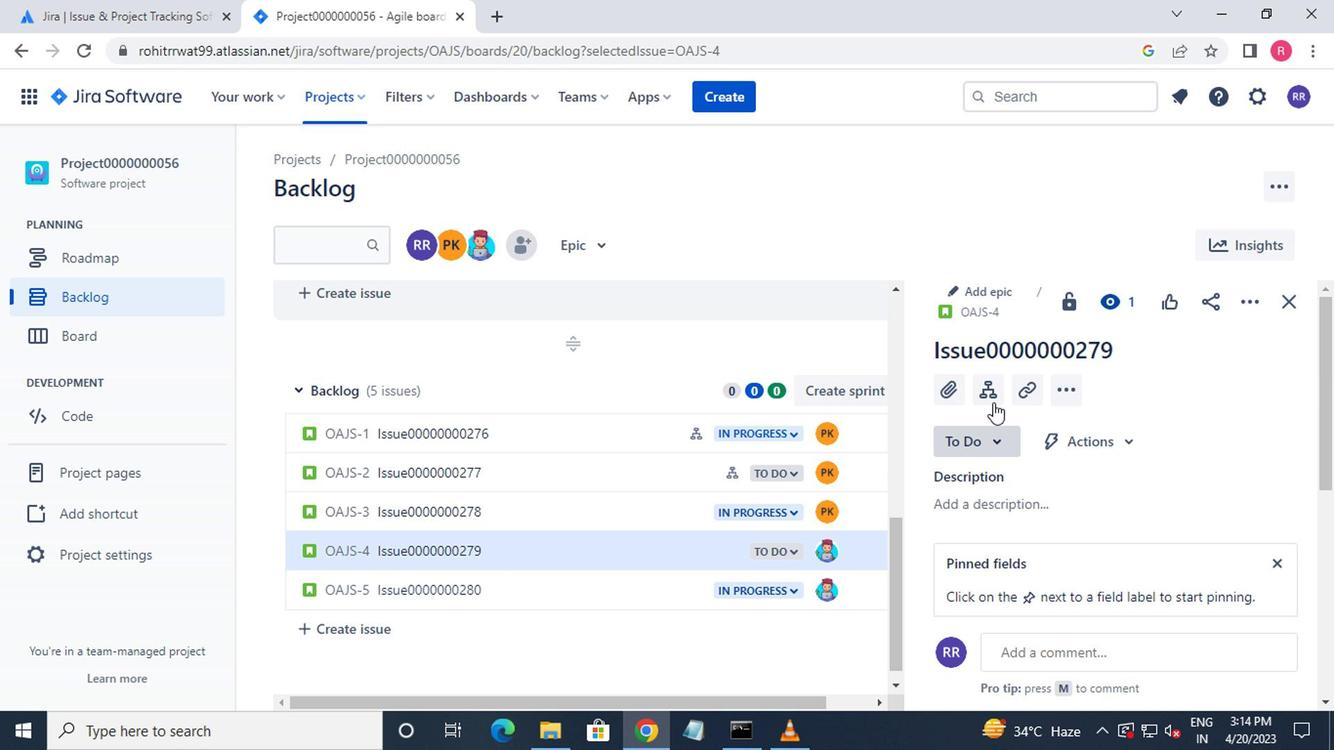 
Action: Mouse pressed left at (990, 390)
Screenshot: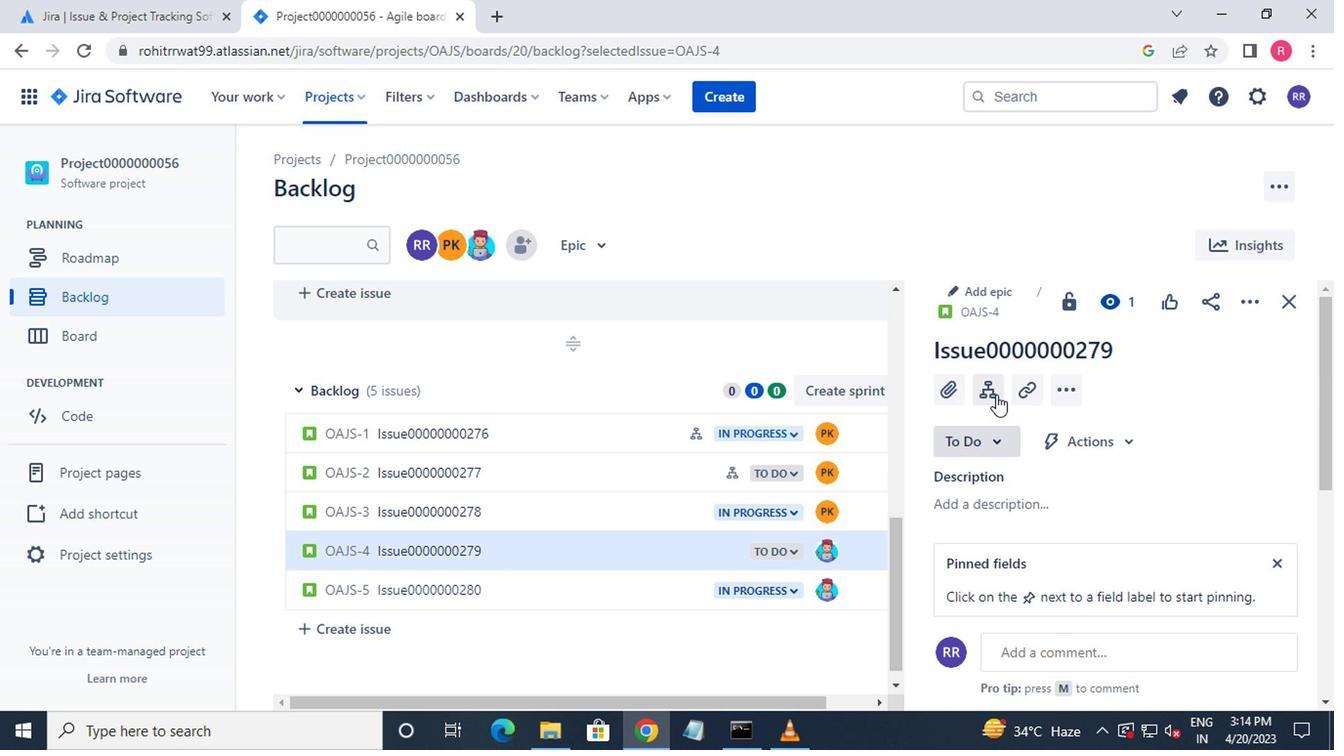 
Action: Mouse moved to (998, 477)
Screenshot: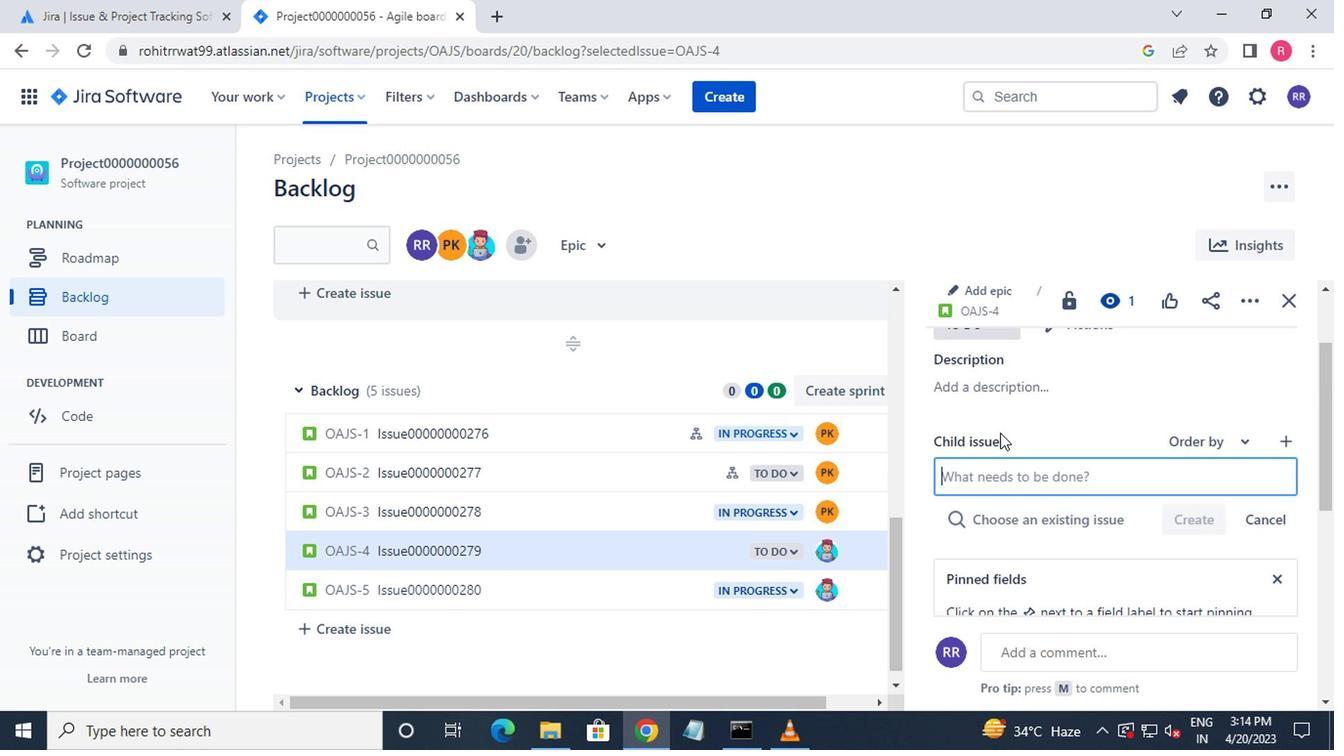 
Action: Key pressed <Key.shift>CHILD<Key.shift_r>ISSUE0000000557<Key.enter><Key.shift>CHILD<Key.shift>ISSUE0000000558<Key.enter>
Screenshot: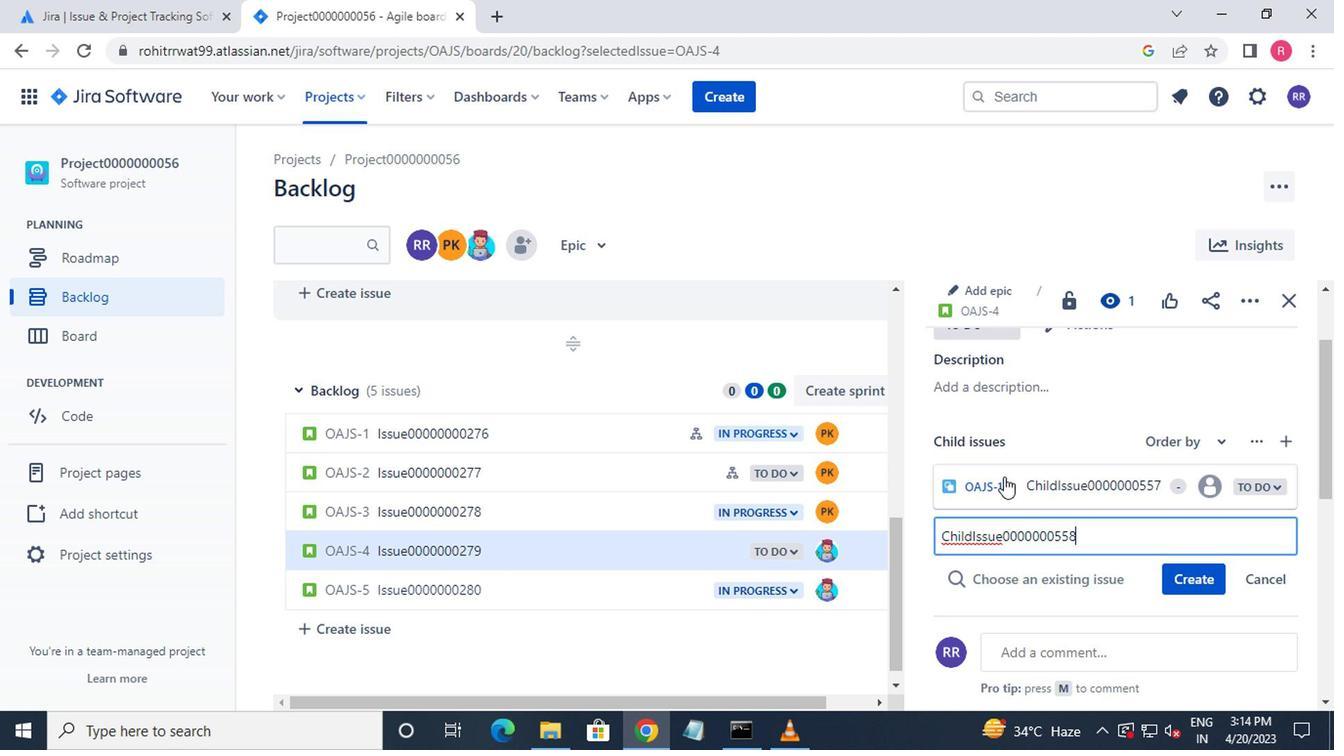 
